 Task: Search one way flight ticket for 3 adults in first from Paducah: Barkley Regional Airport to Jackson: Jackson Hole Airport on 5-2-2023. Choice of flights is Alaska. Number of bags: 1 carry on bag. Price is upto 77000. Outbound departure time preference is 15:30.
Action: Mouse moved to (363, 312)
Screenshot: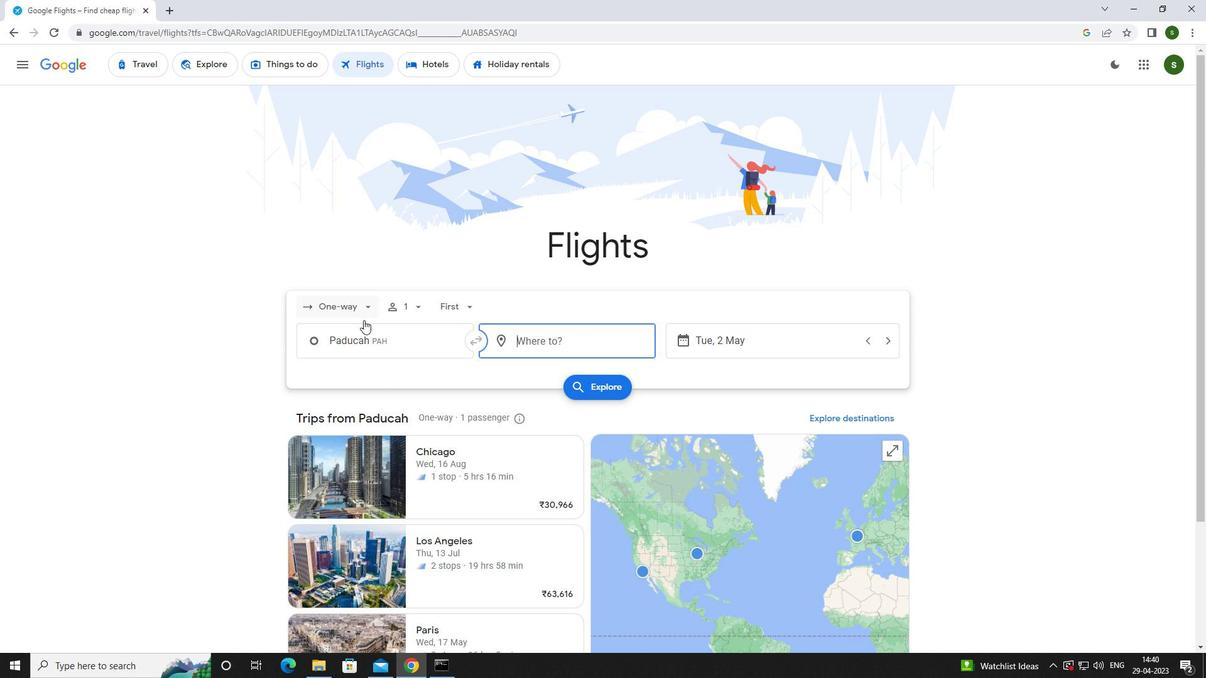 
Action: Mouse pressed left at (363, 312)
Screenshot: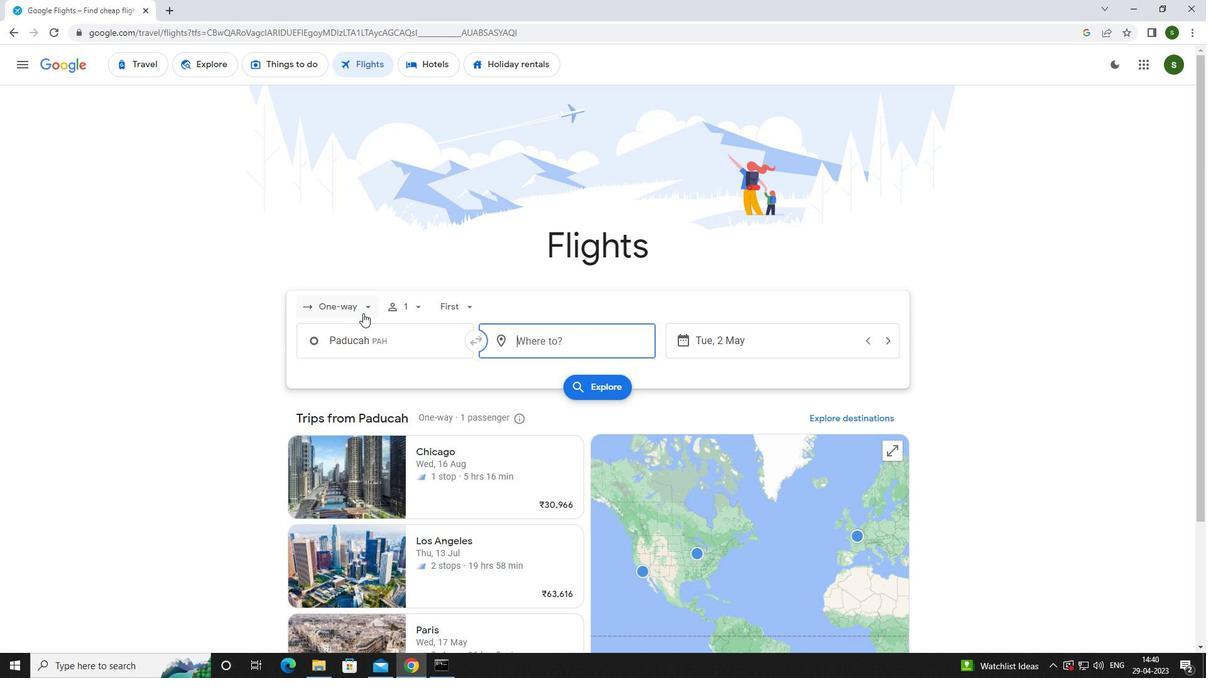 
Action: Mouse moved to (356, 363)
Screenshot: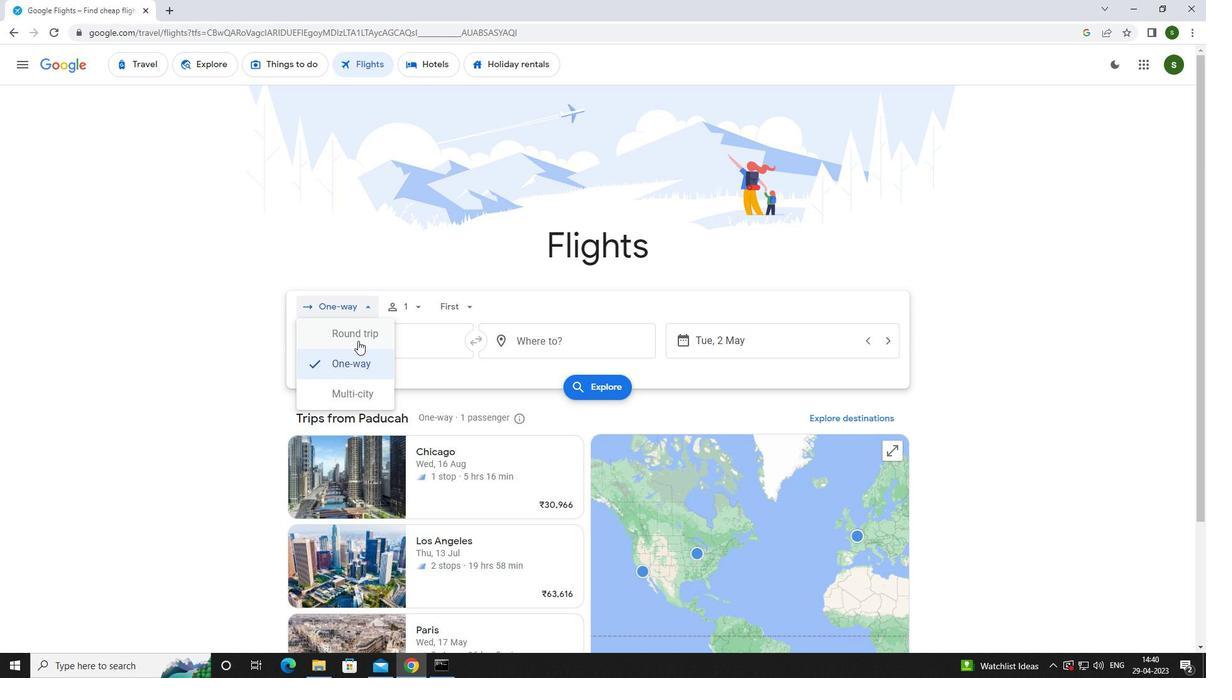 
Action: Mouse pressed left at (356, 363)
Screenshot: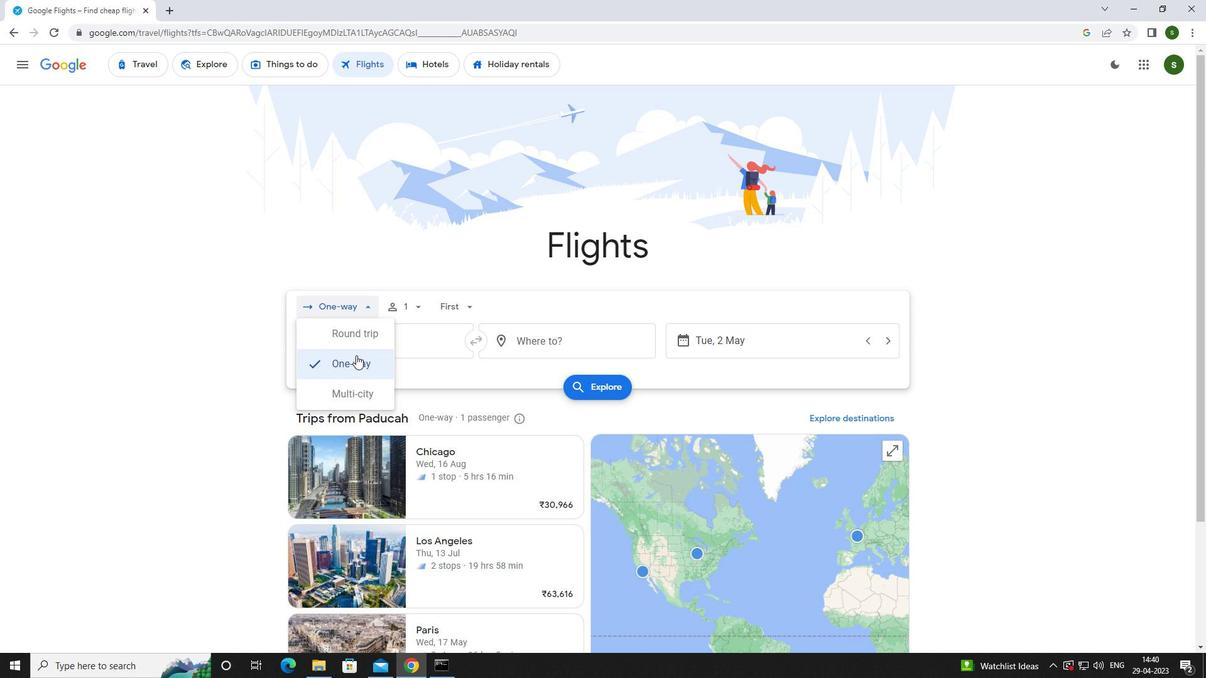 
Action: Mouse moved to (410, 300)
Screenshot: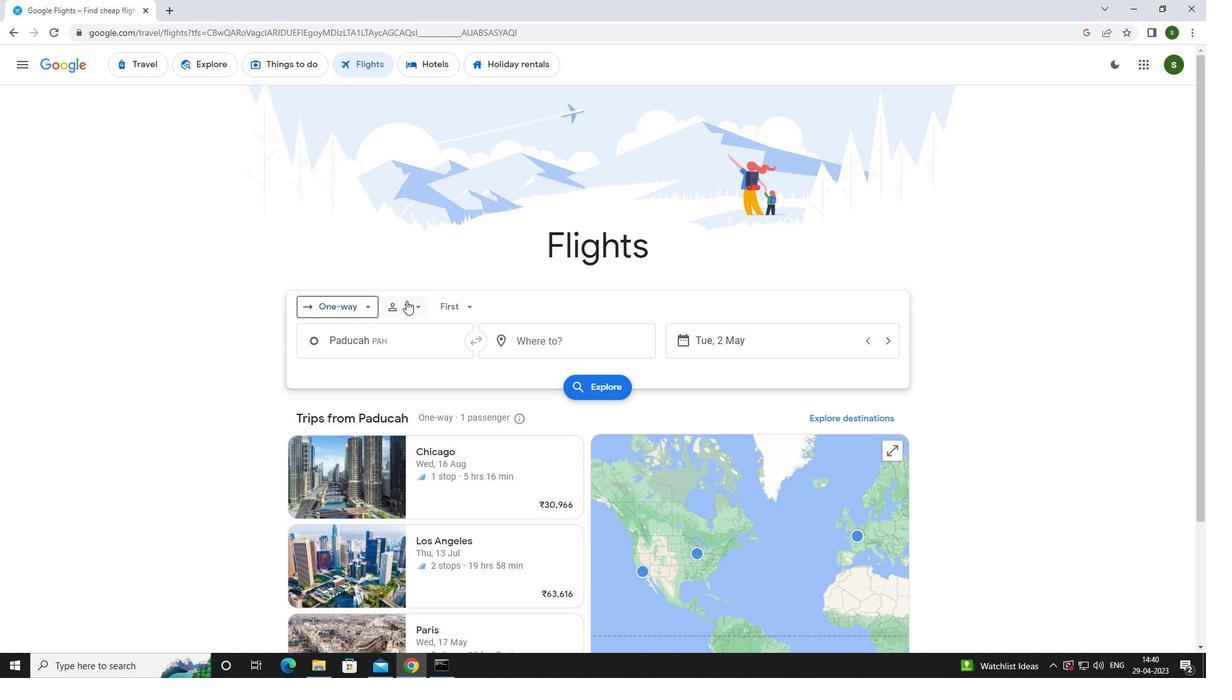 
Action: Mouse pressed left at (410, 300)
Screenshot: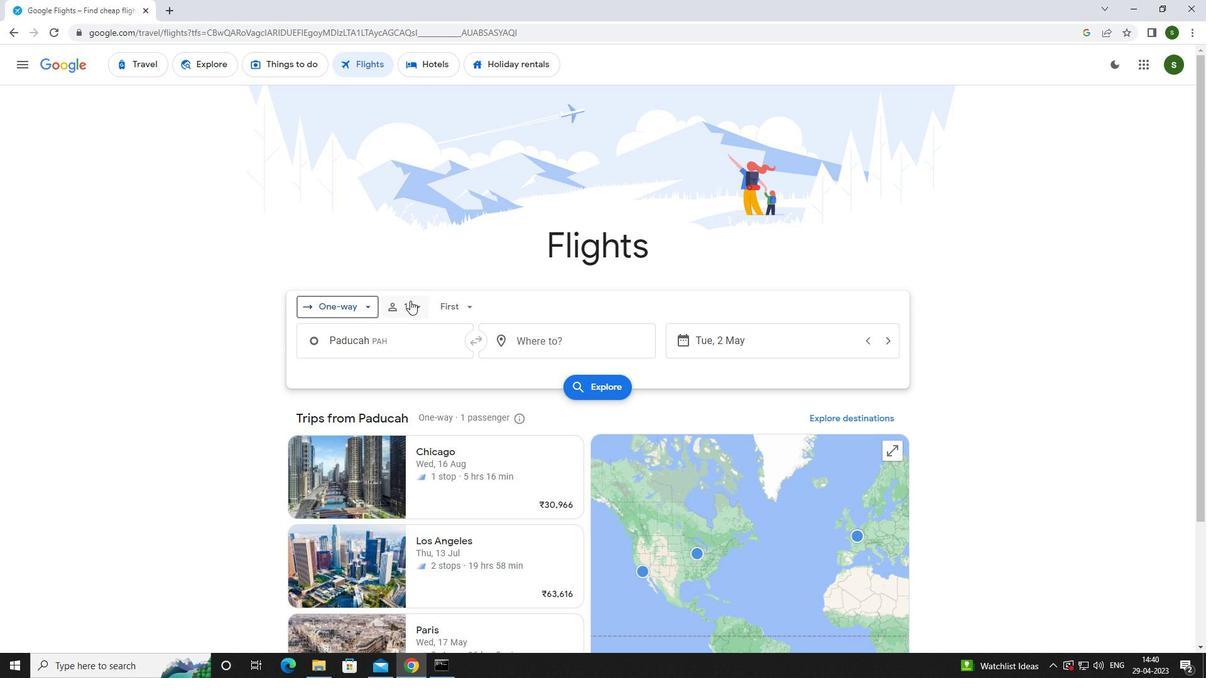 
Action: Mouse moved to (510, 336)
Screenshot: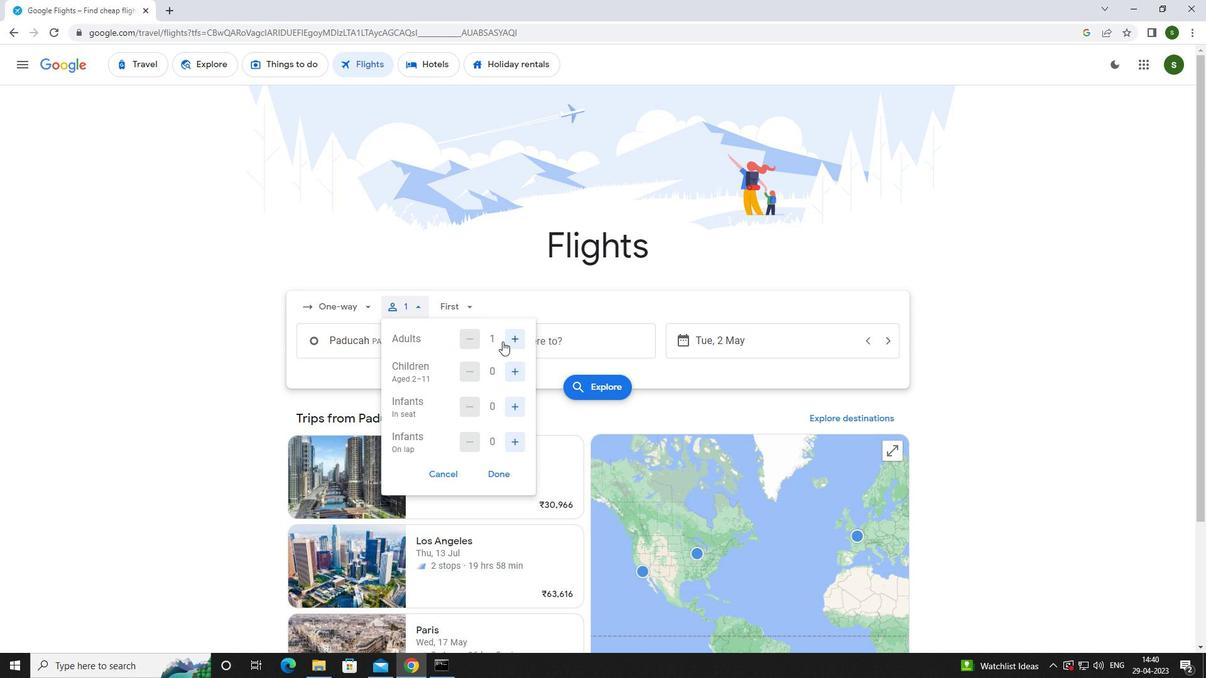 
Action: Mouse pressed left at (510, 336)
Screenshot: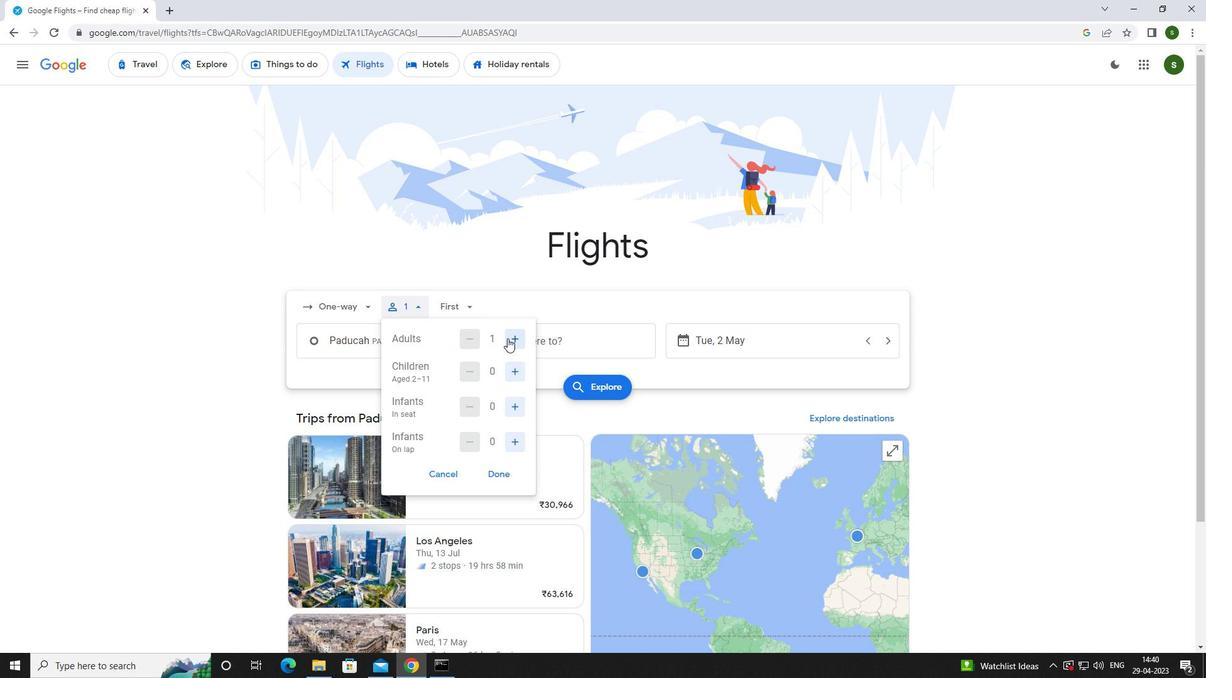 
Action: Mouse pressed left at (510, 336)
Screenshot: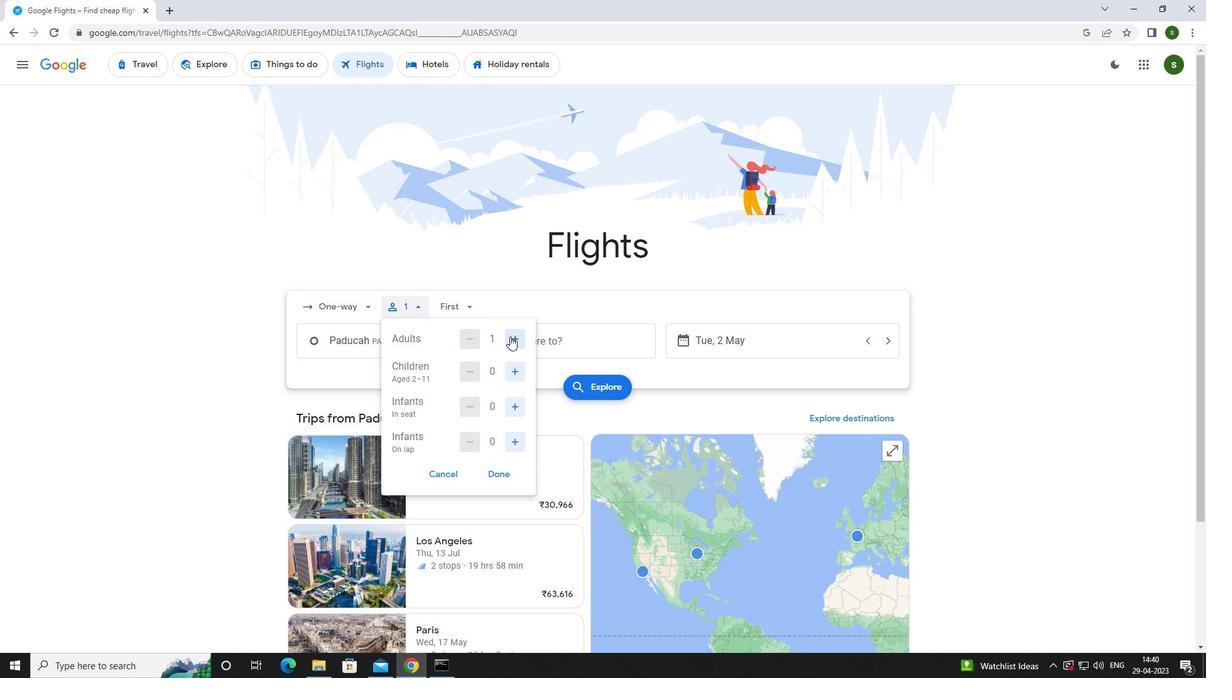 
Action: Mouse moved to (468, 304)
Screenshot: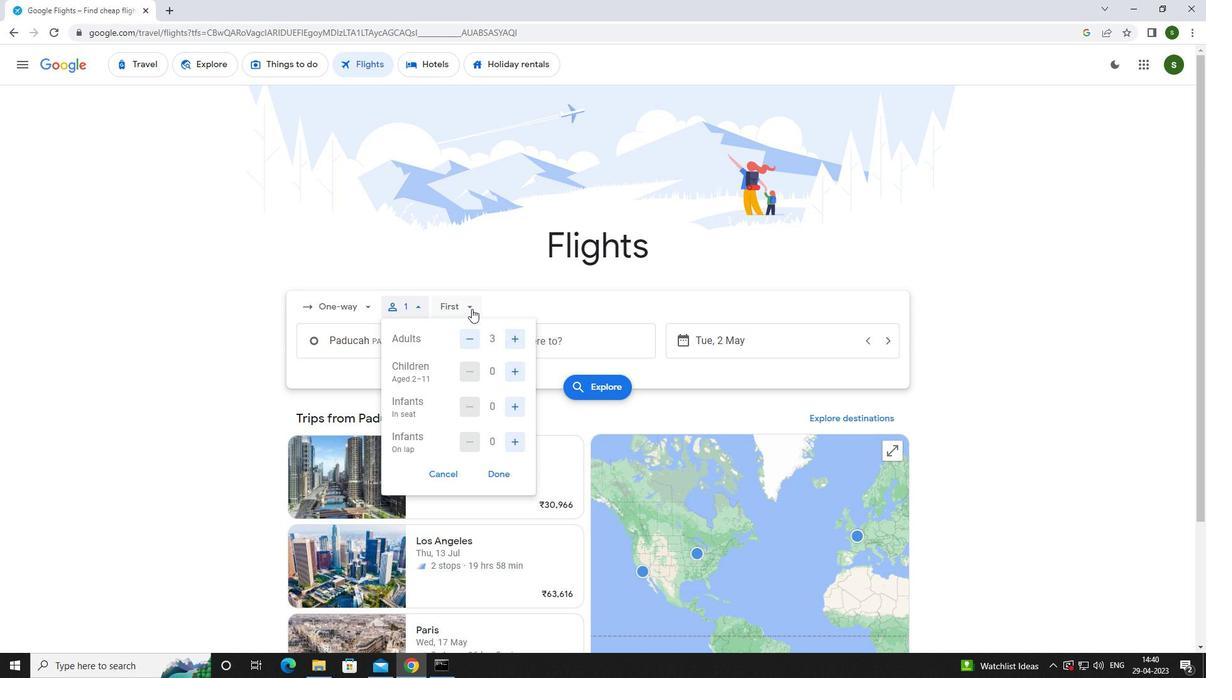 
Action: Mouse pressed left at (468, 304)
Screenshot: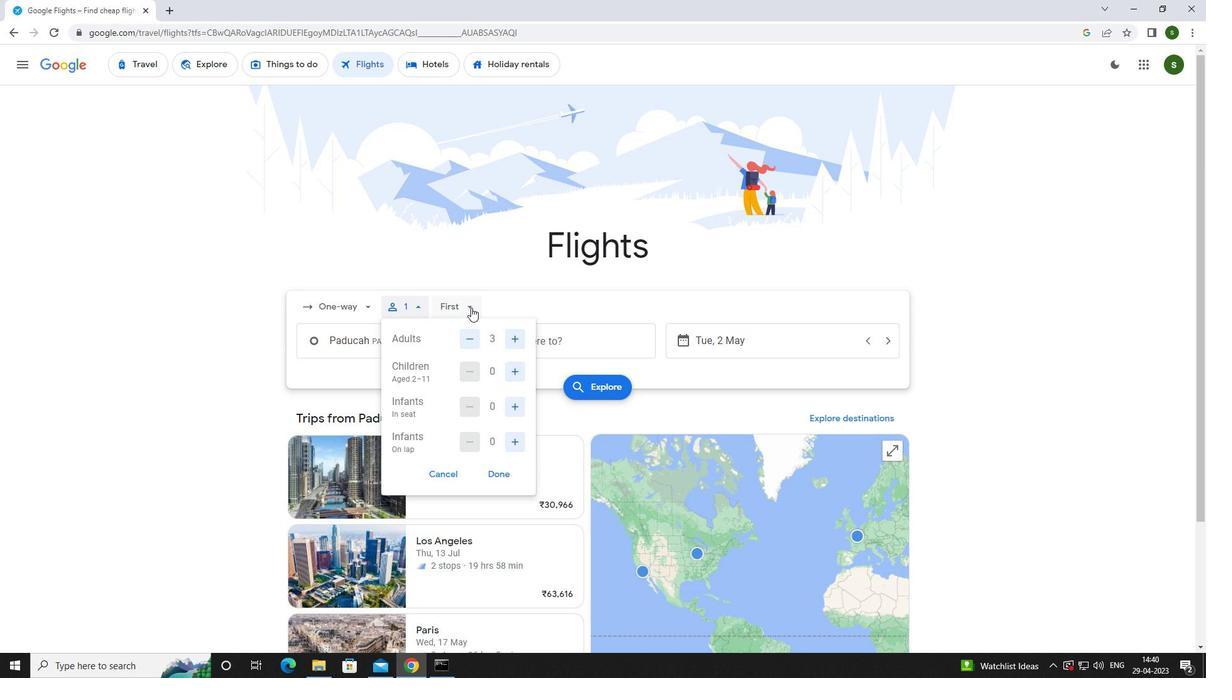
Action: Mouse moved to (500, 417)
Screenshot: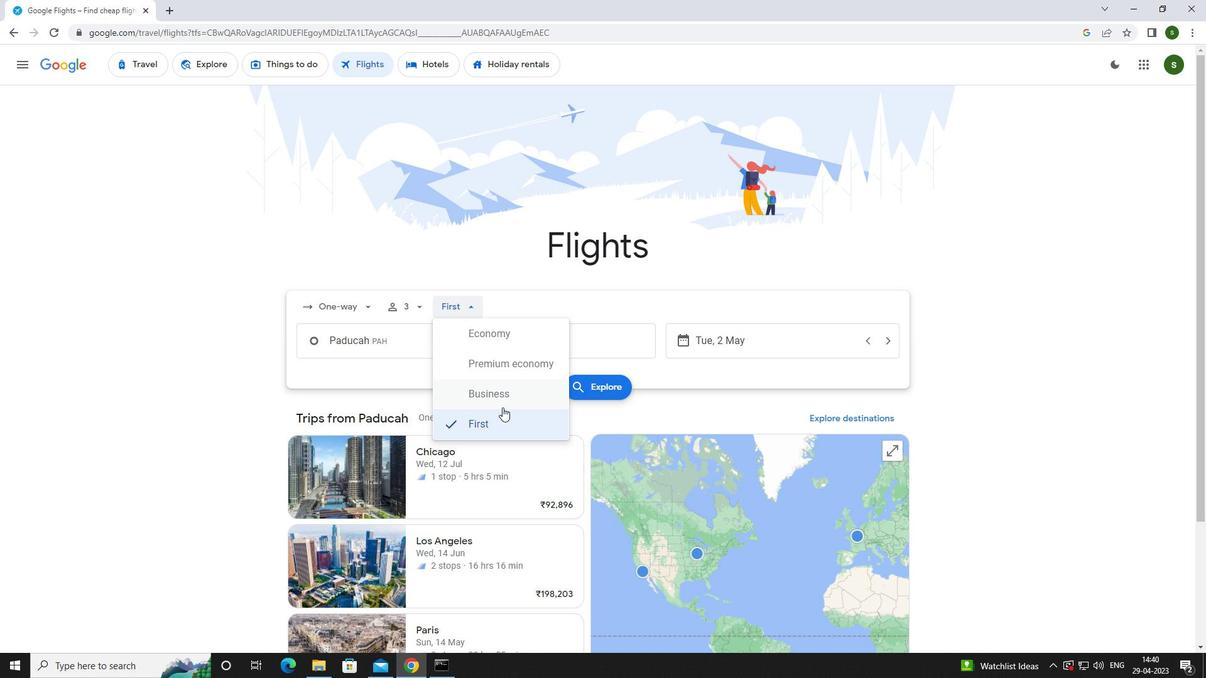 
Action: Mouse pressed left at (500, 417)
Screenshot: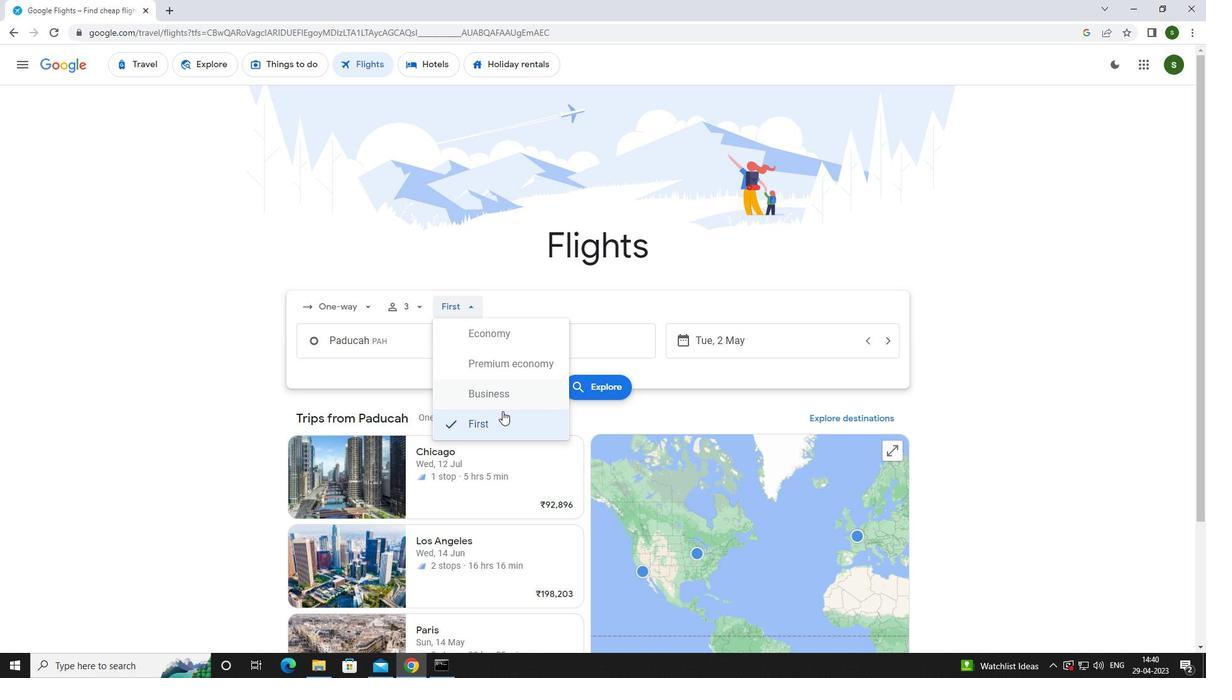 
Action: Mouse moved to (410, 339)
Screenshot: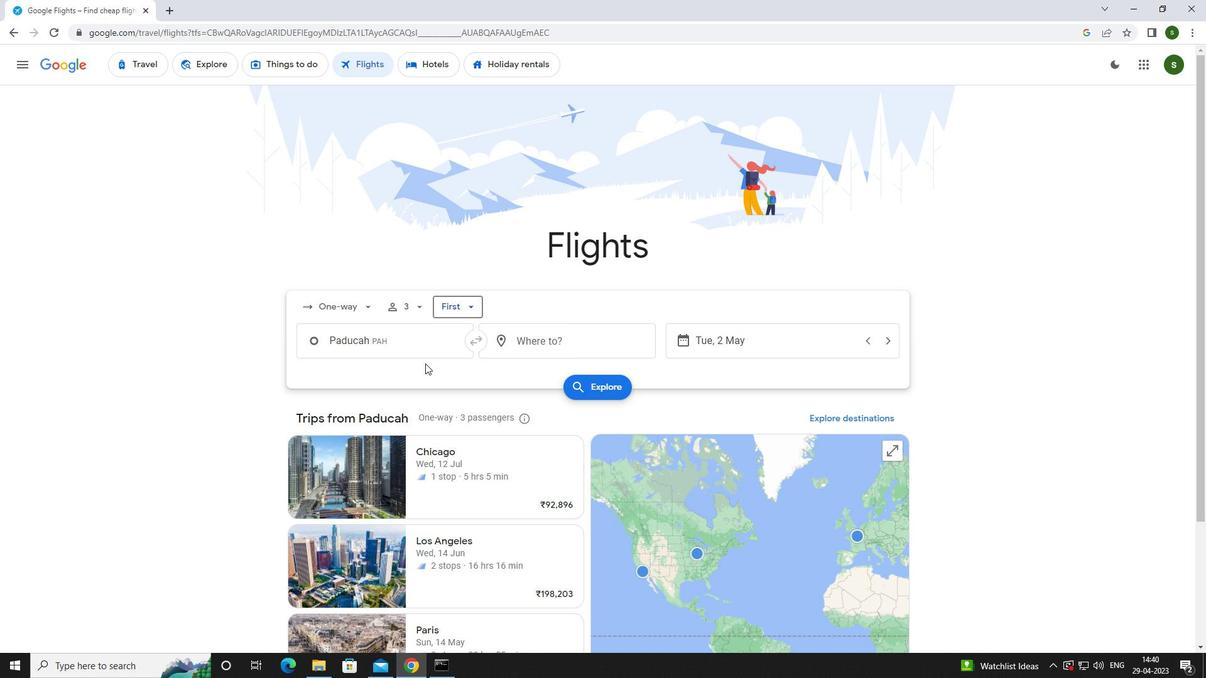 
Action: Mouse pressed left at (410, 339)
Screenshot: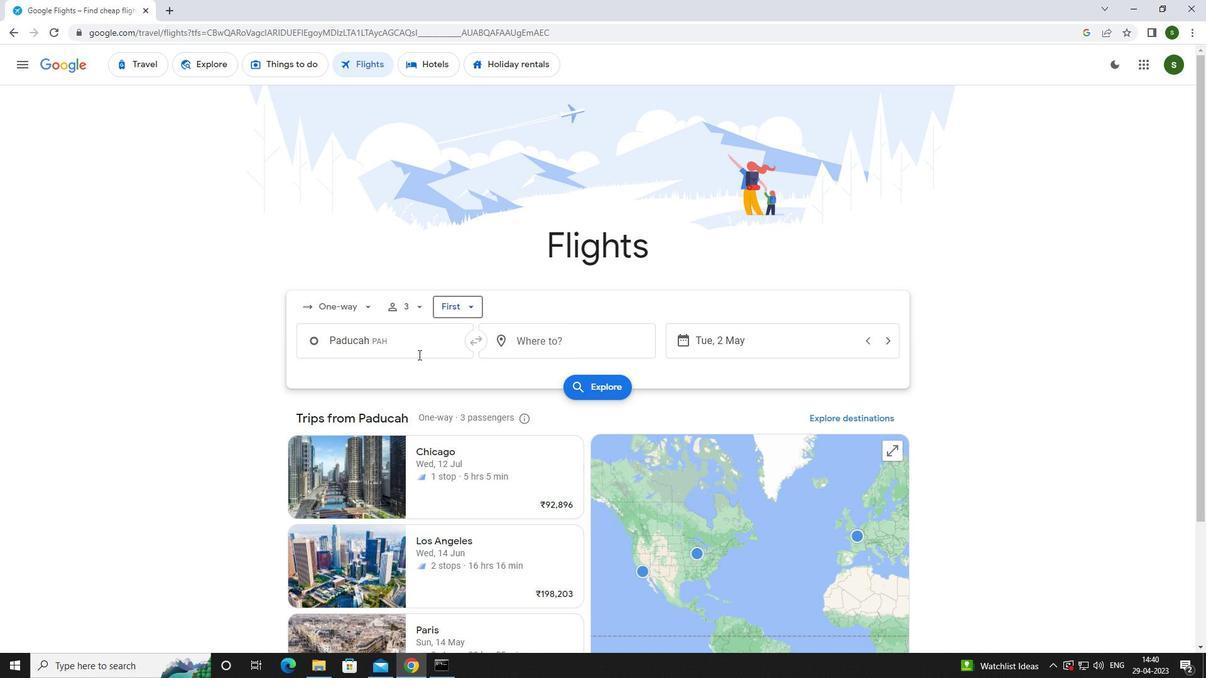 
Action: Mouse moved to (409, 339)
Screenshot: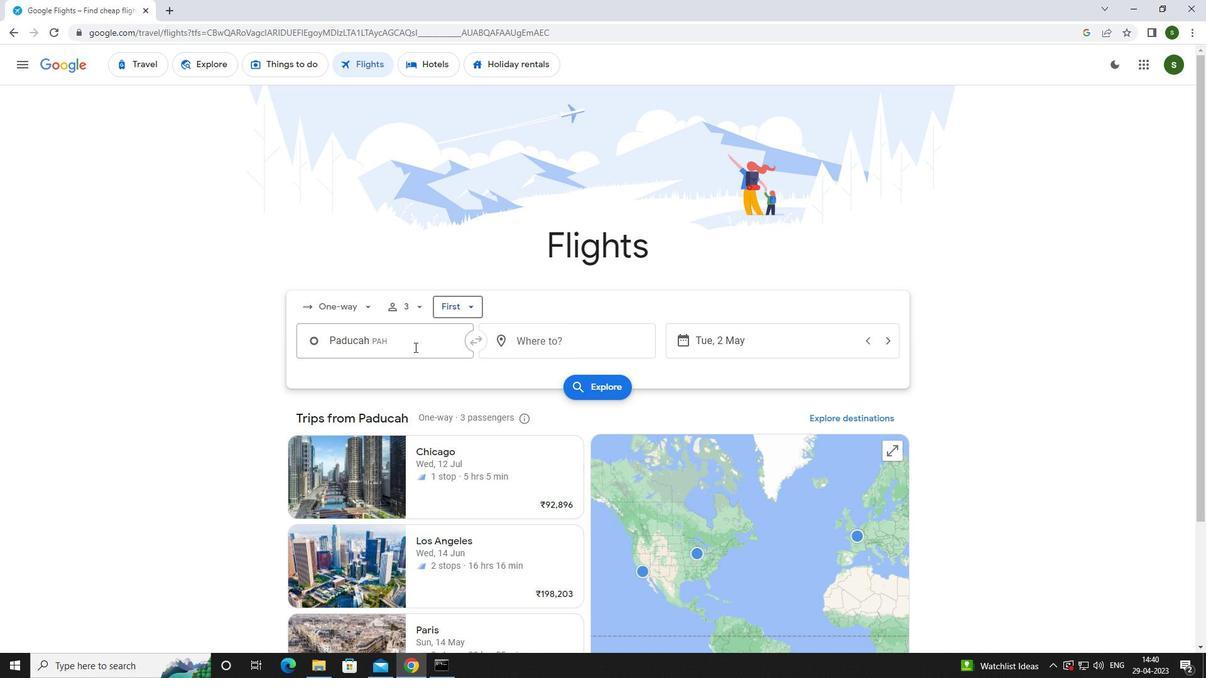 
Action: Key pressed <Key.caps_lock>b<Key.caps_lock>arkley
Screenshot: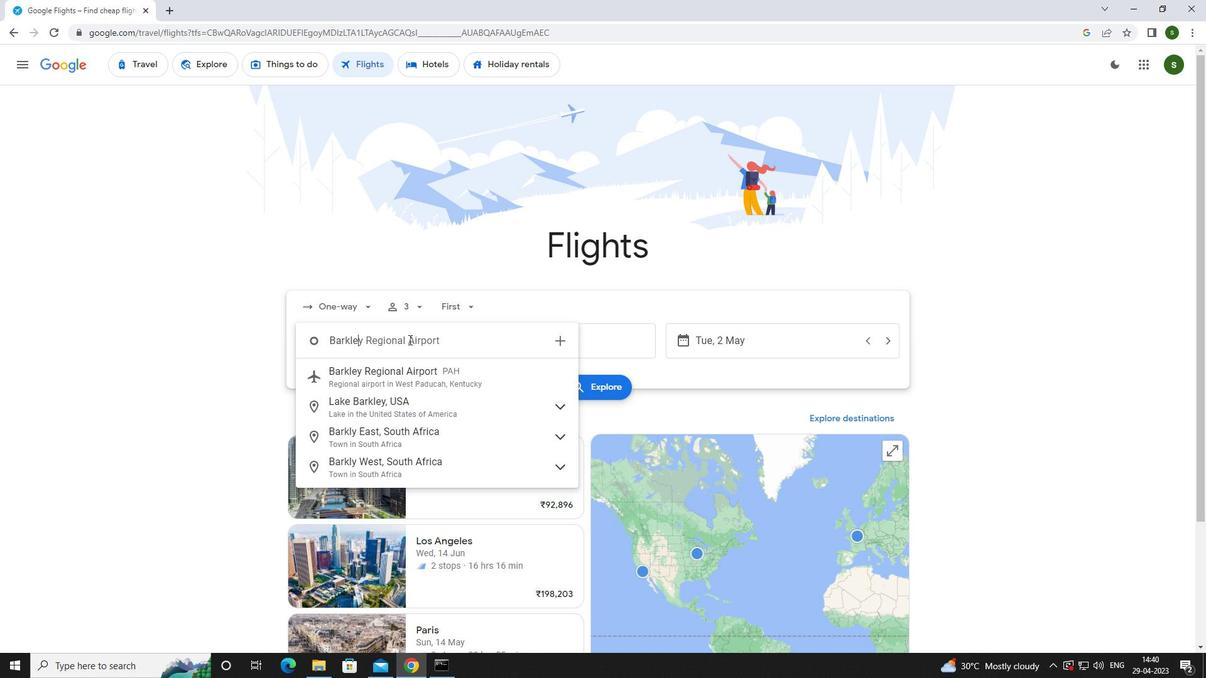 
Action: Mouse moved to (427, 383)
Screenshot: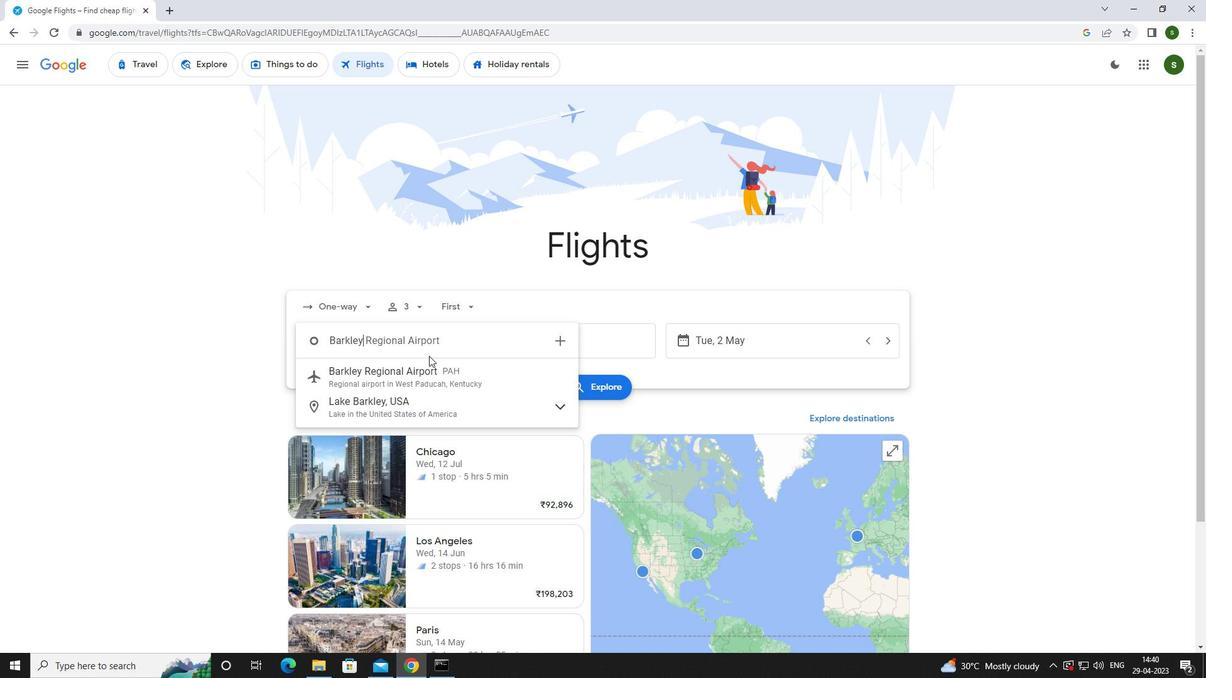 
Action: Mouse pressed left at (427, 383)
Screenshot: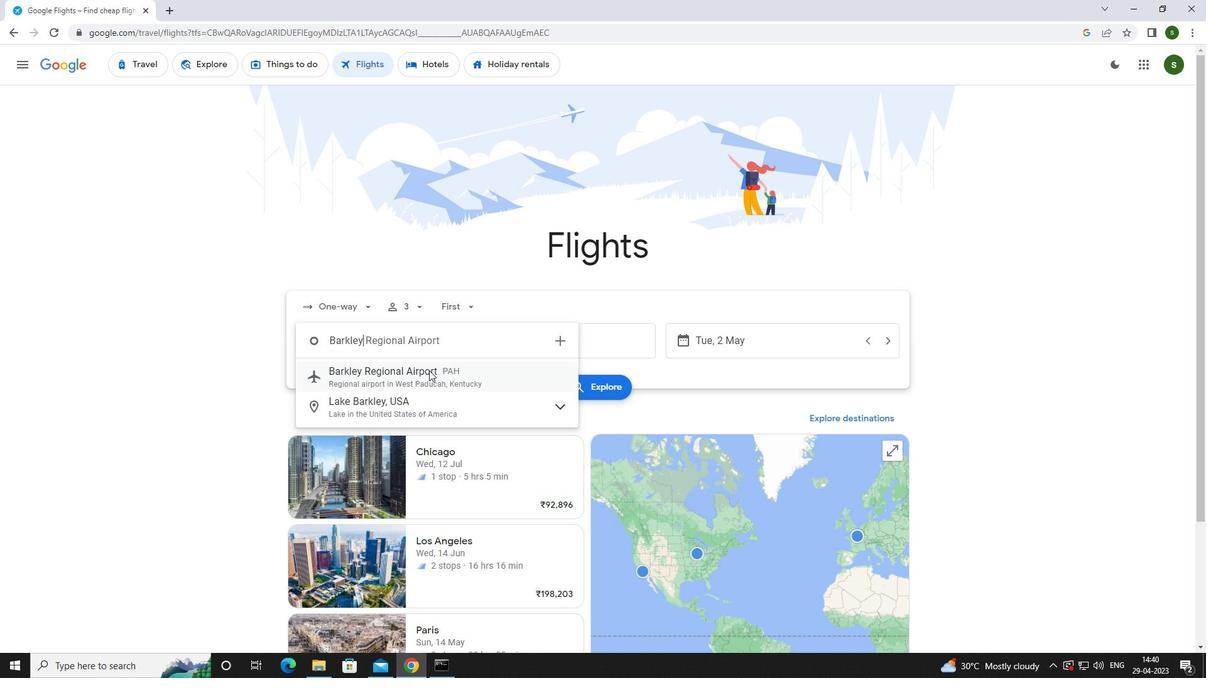
Action: Mouse moved to (536, 342)
Screenshot: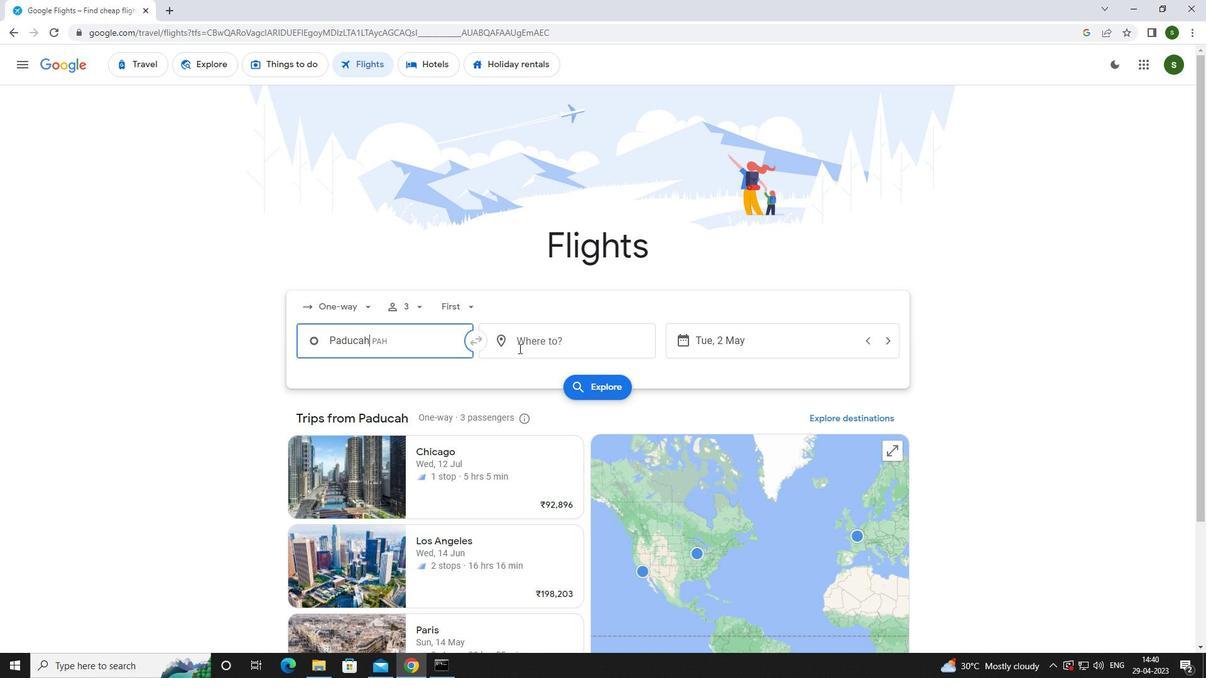 
Action: Mouse pressed left at (536, 342)
Screenshot: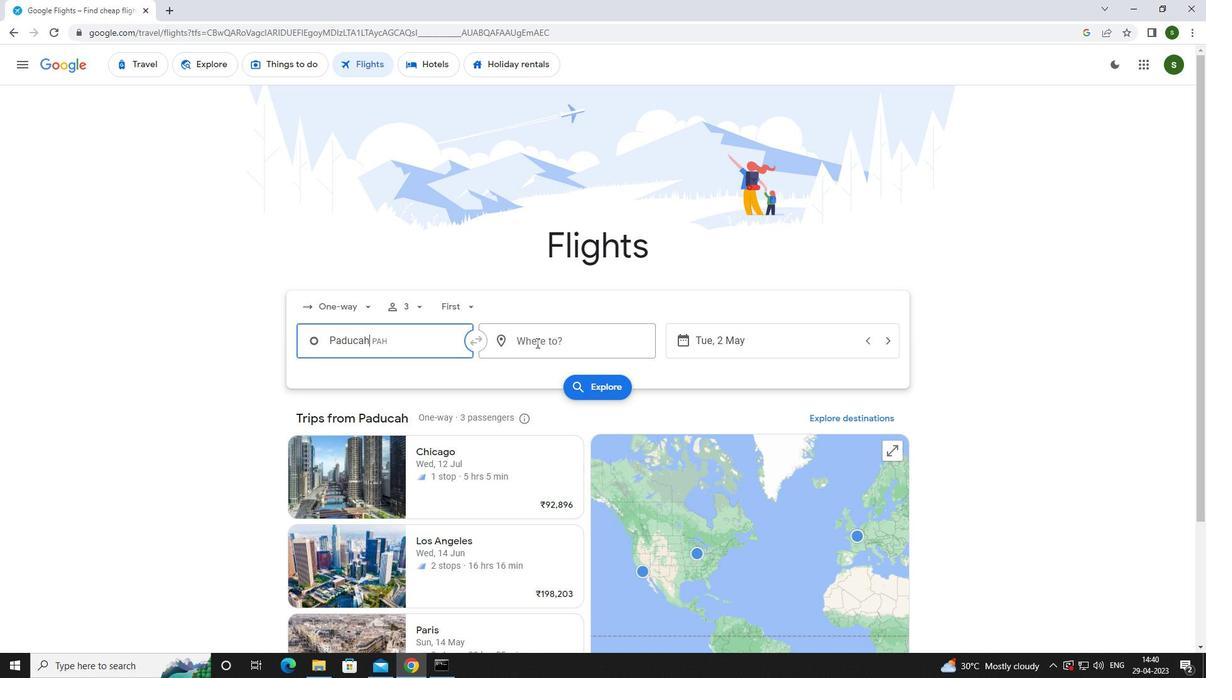 
Action: Mouse moved to (517, 336)
Screenshot: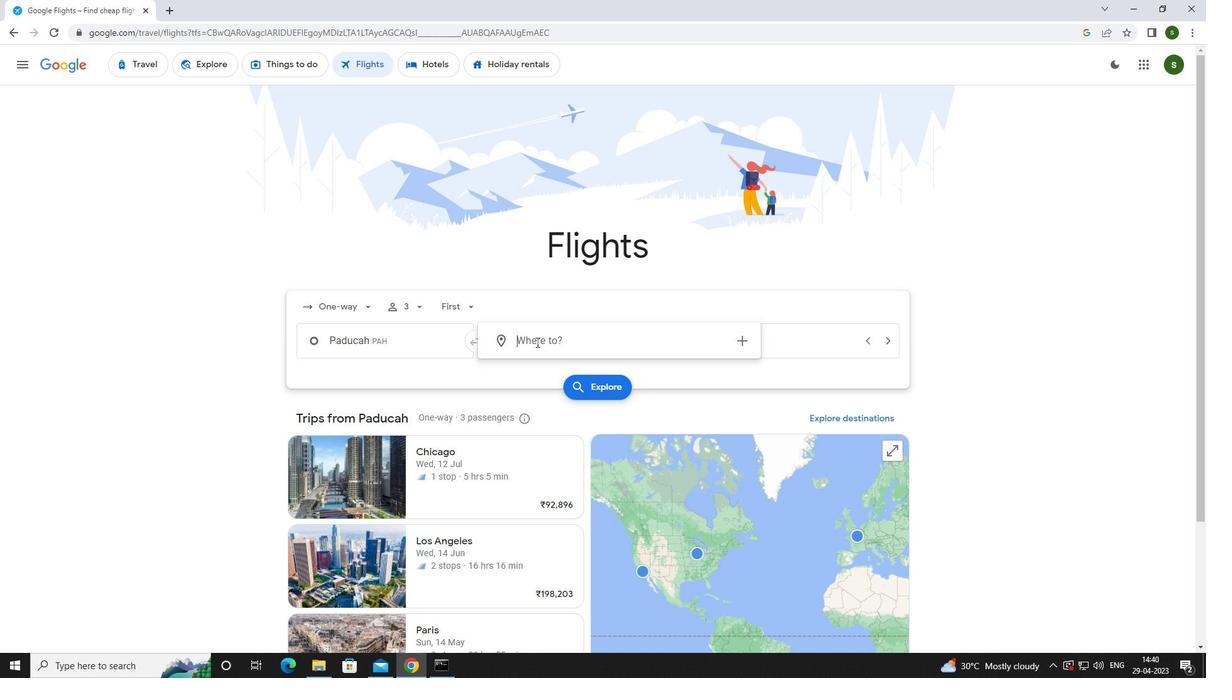 
Action: Key pressed <Key.caps_lock>j<Key.caps_lock>ackson<Key.space><Key.caps_lock>h
Screenshot: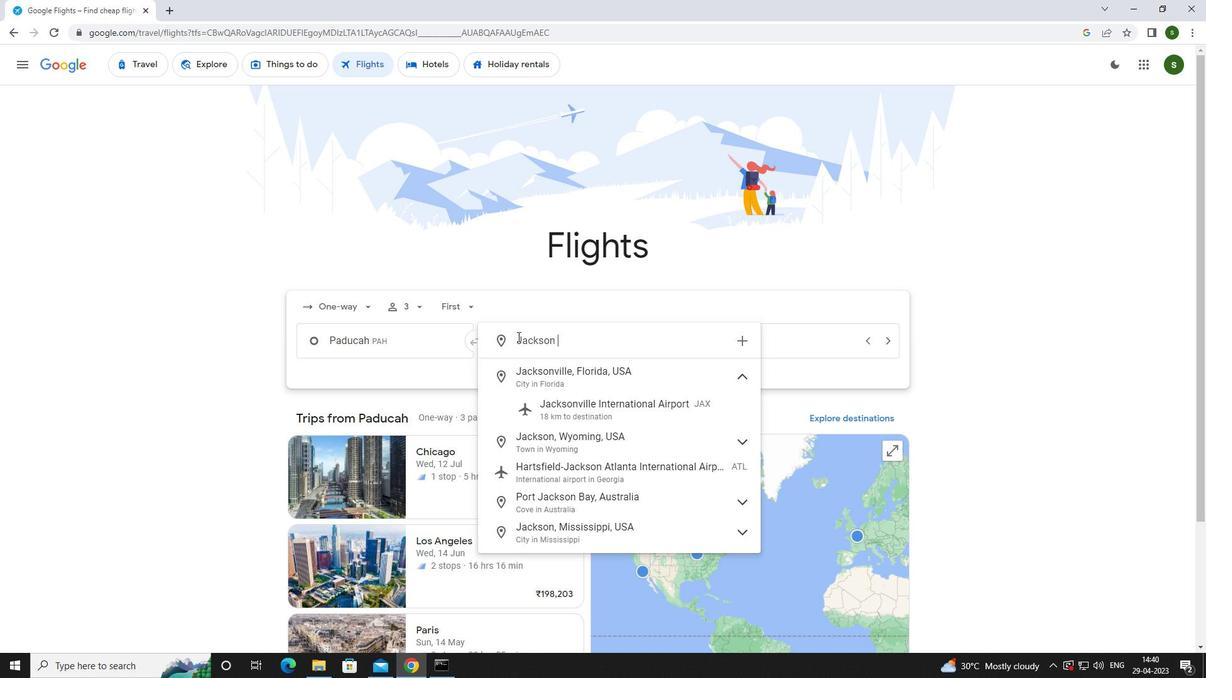 
Action: Mouse moved to (546, 394)
Screenshot: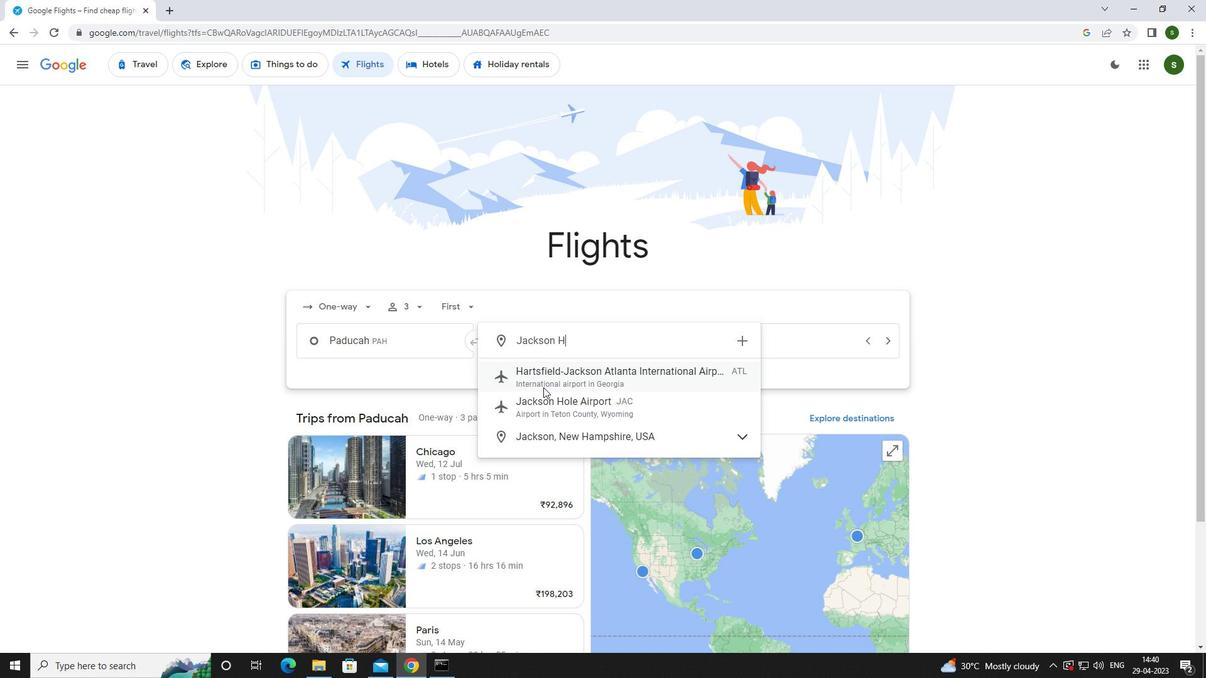 
Action: Mouse pressed left at (546, 394)
Screenshot: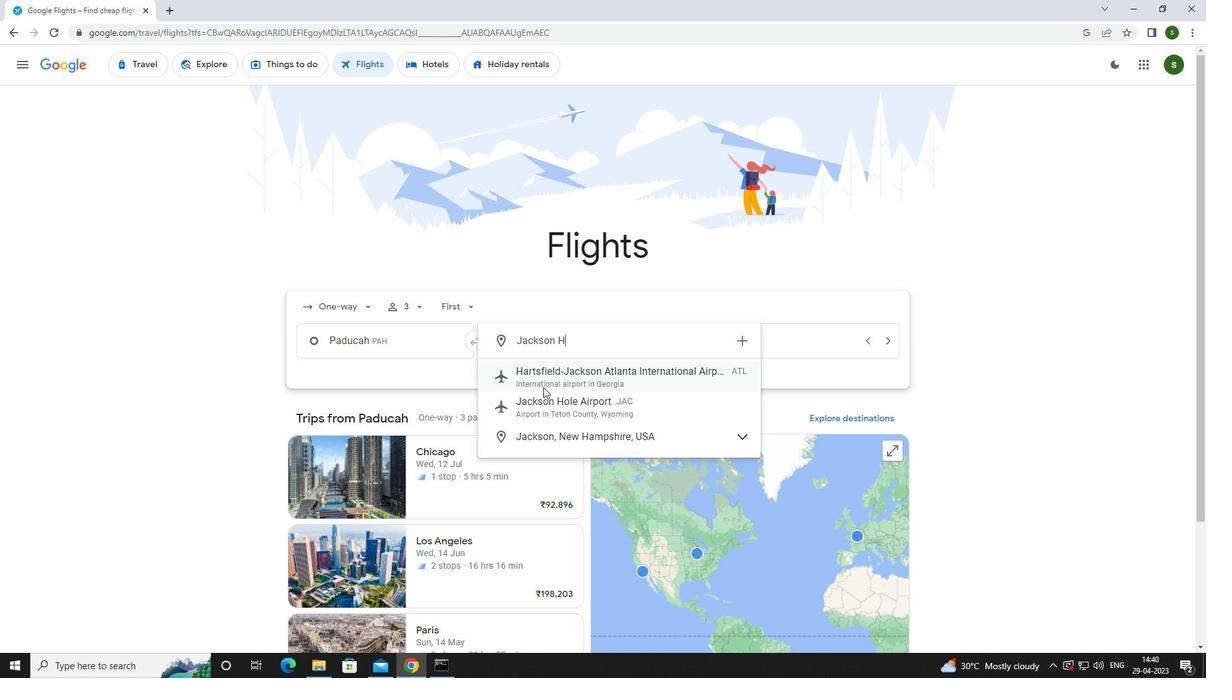 
Action: Mouse moved to (757, 341)
Screenshot: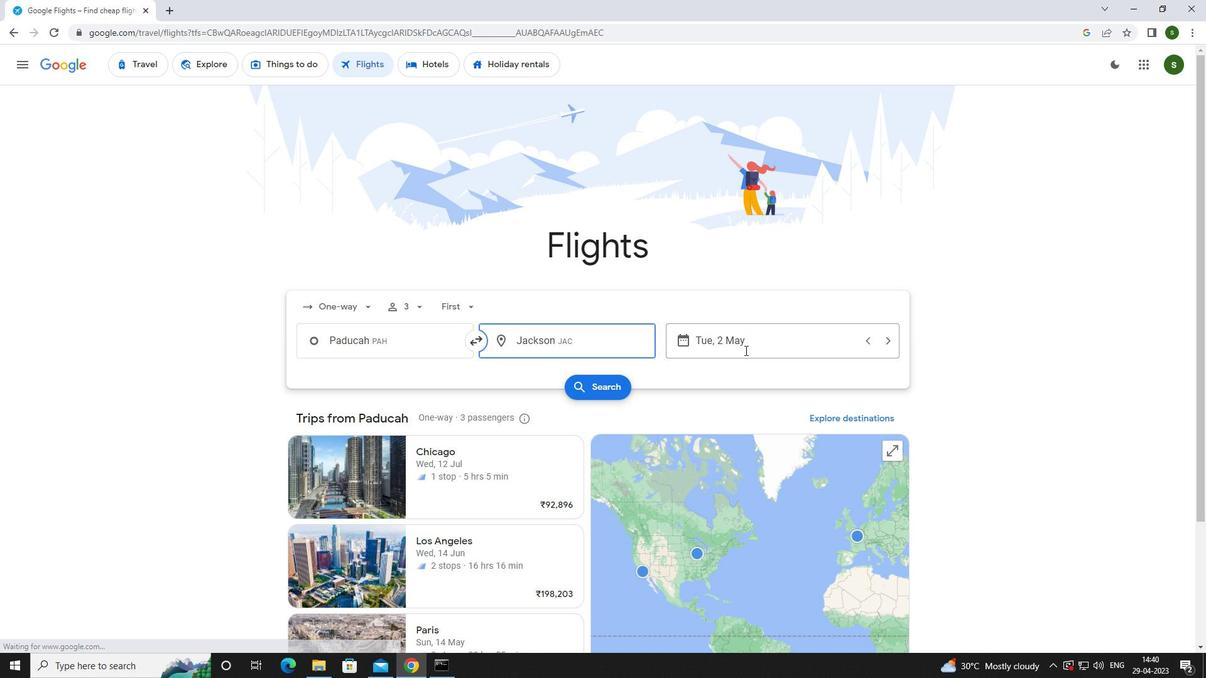 
Action: Mouse pressed left at (757, 341)
Screenshot: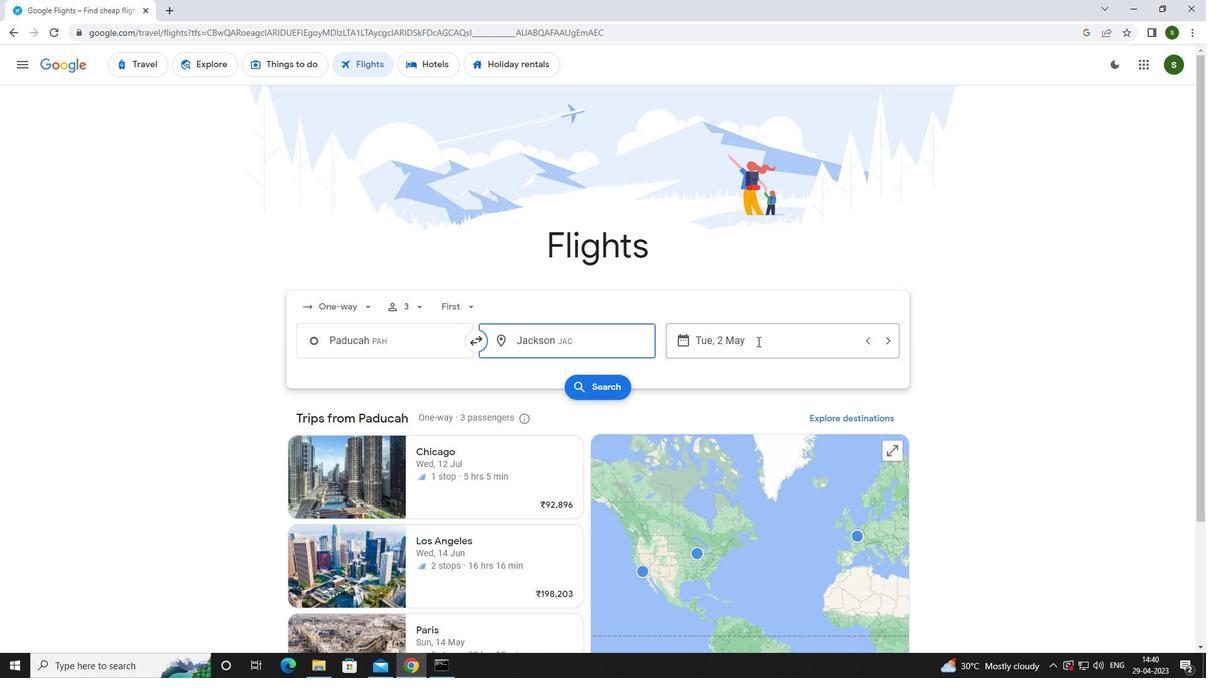 
Action: Mouse moved to (748, 415)
Screenshot: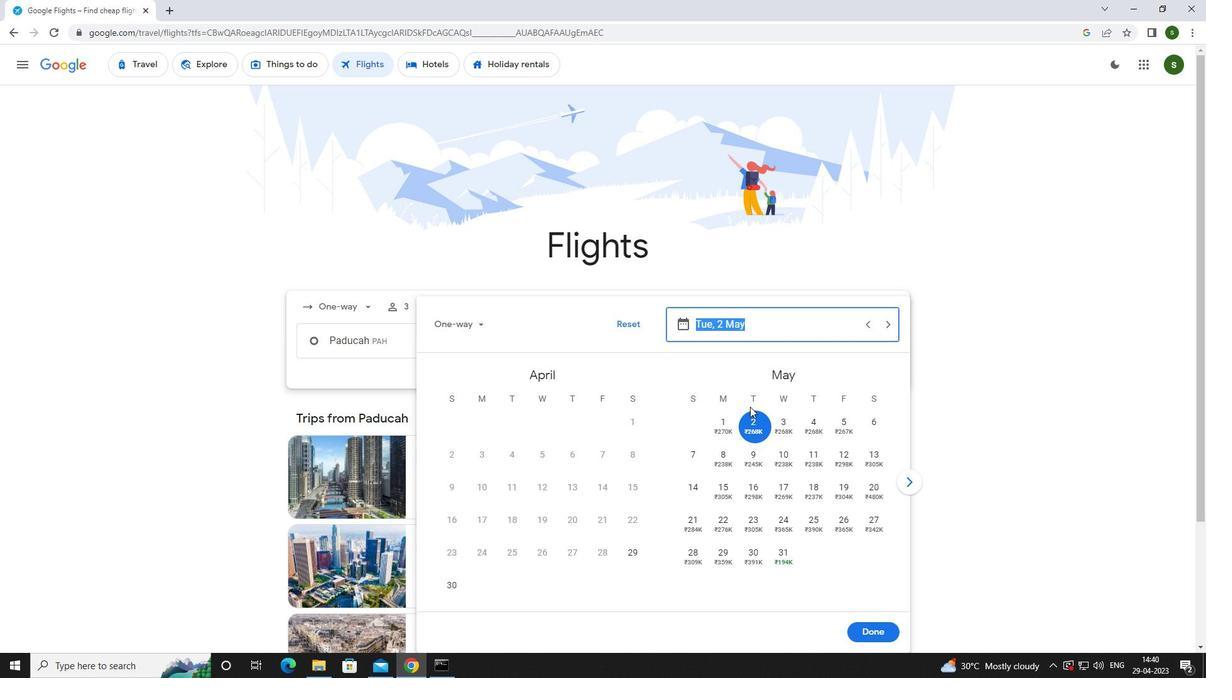 
Action: Mouse pressed left at (748, 415)
Screenshot: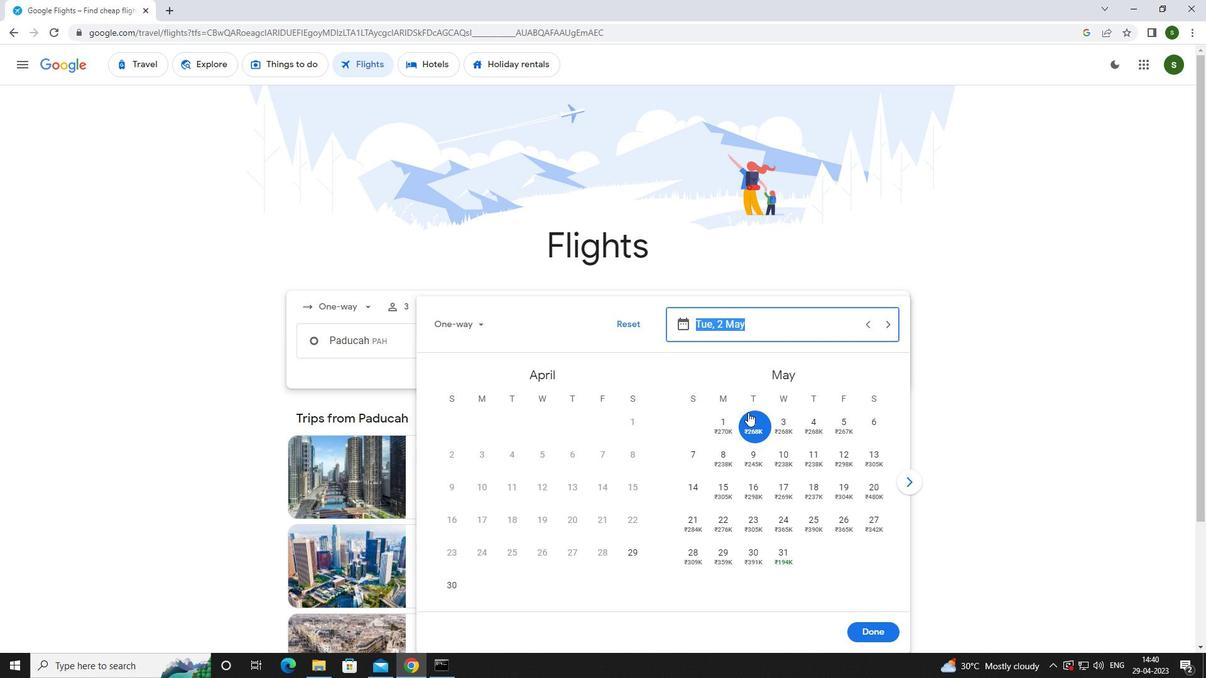 
Action: Mouse moved to (876, 625)
Screenshot: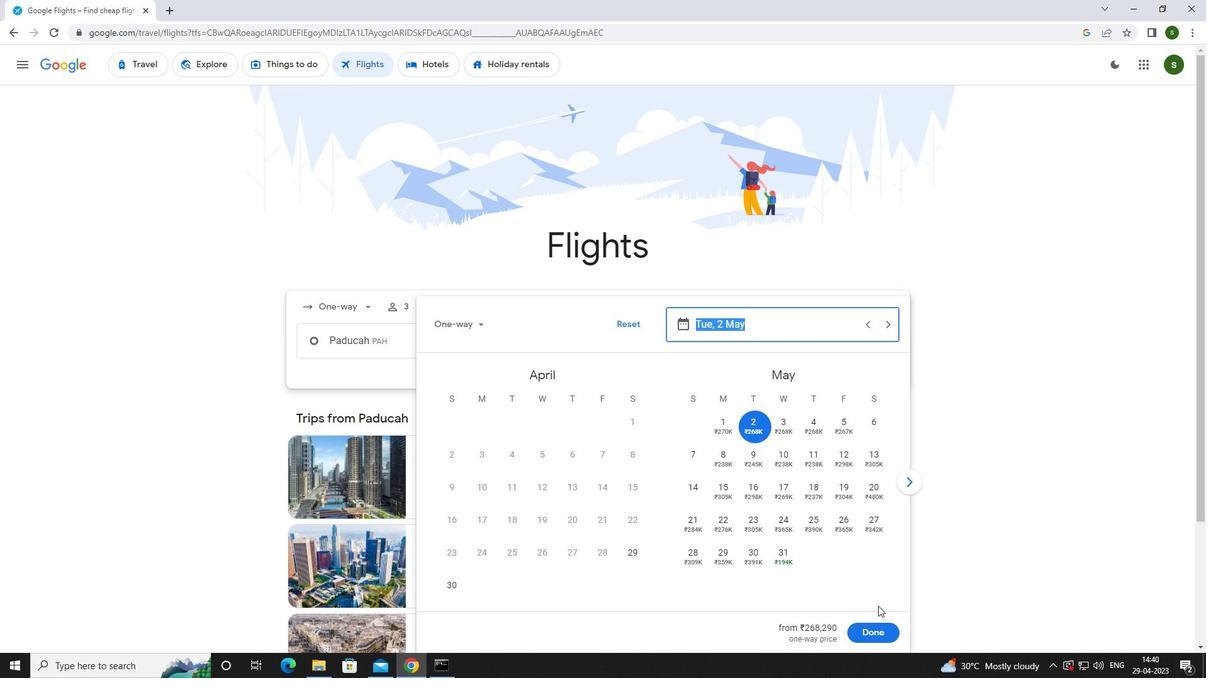 
Action: Mouse pressed left at (876, 625)
Screenshot: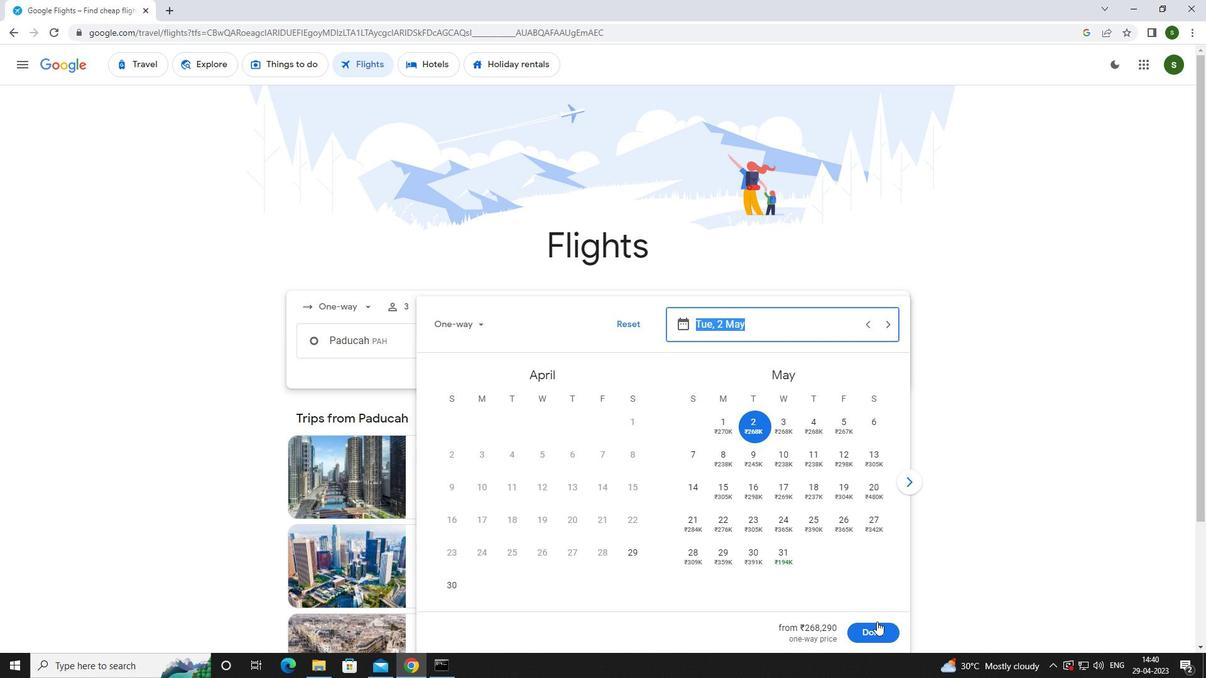 
Action: Mouse moved to (581, 383)
Screenshot: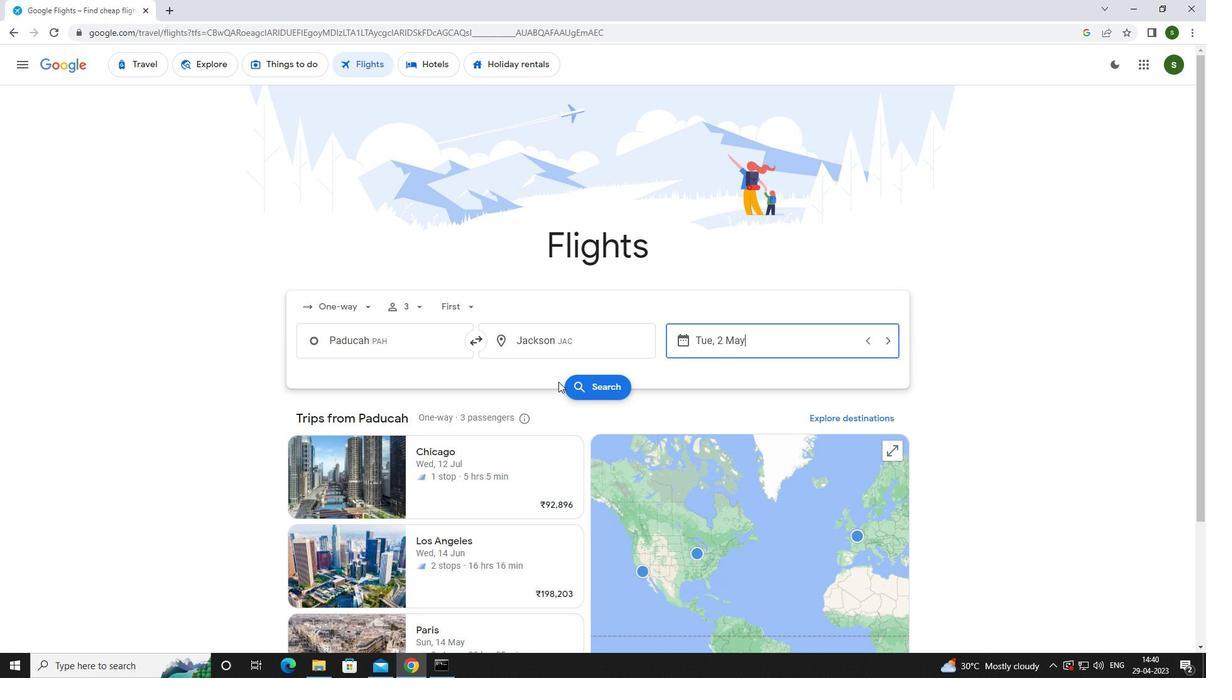 
Action: Mouse pressed left at (581, 383)
Screenshot: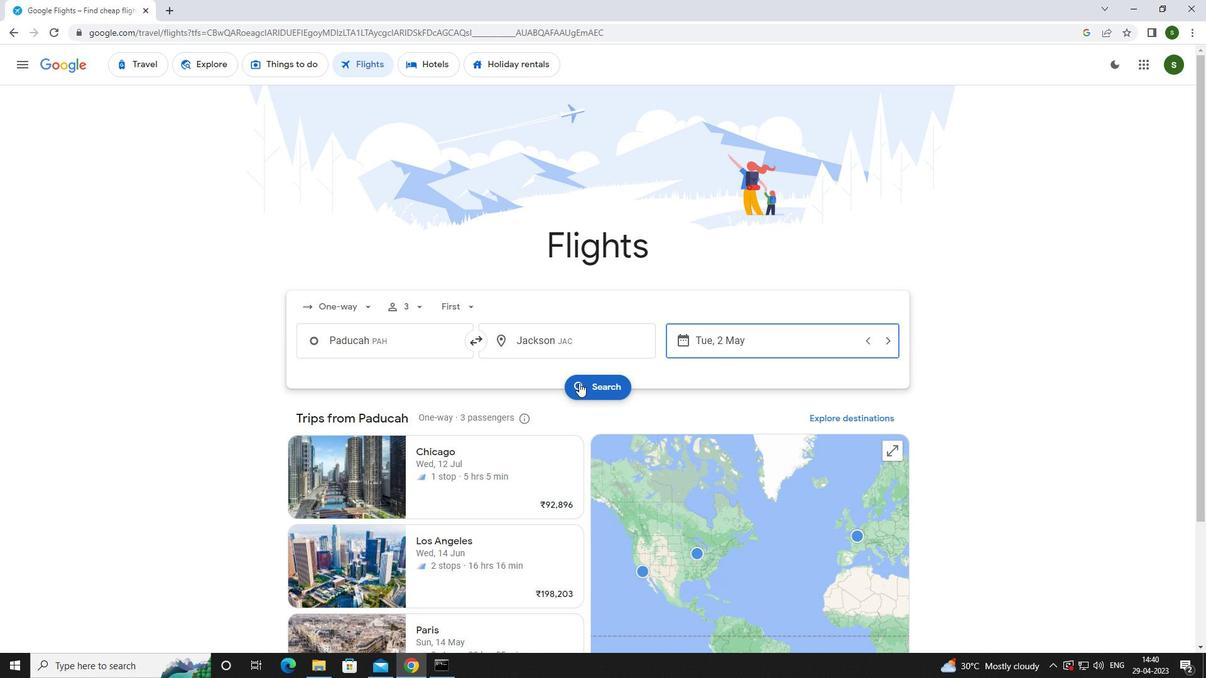 
Action: Mouse moved to (309, 177)
Screenshot: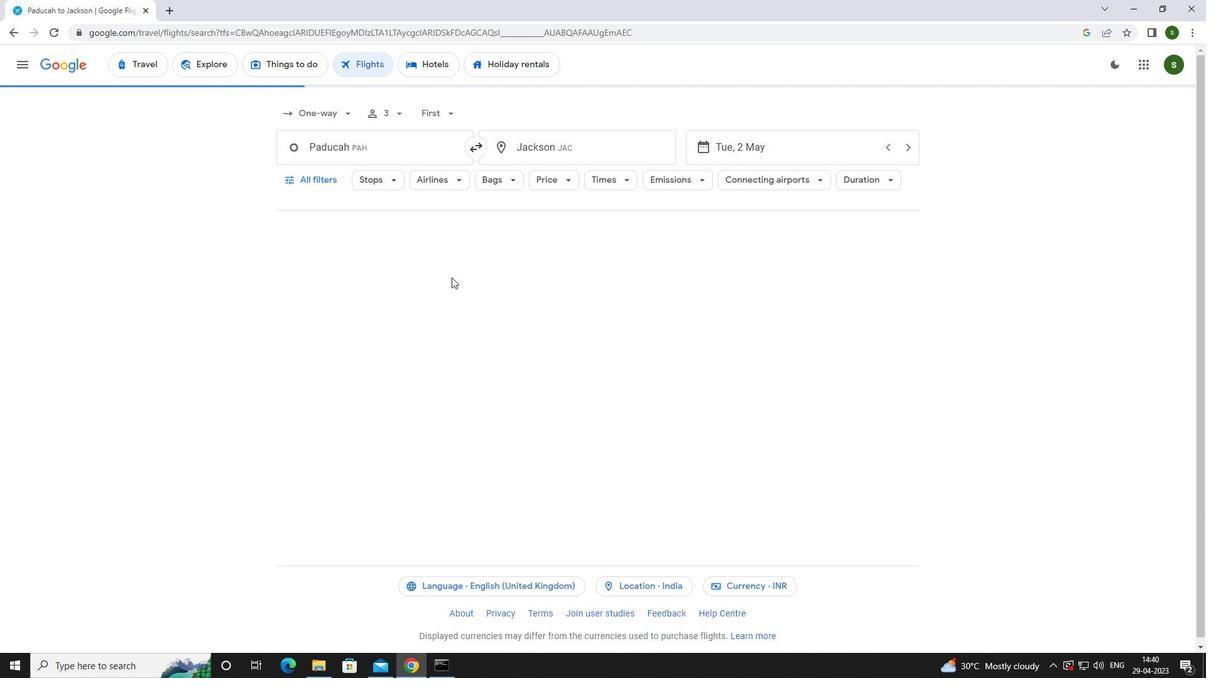 
Action: Mouse pressed left at (309, 177)
Screenshot: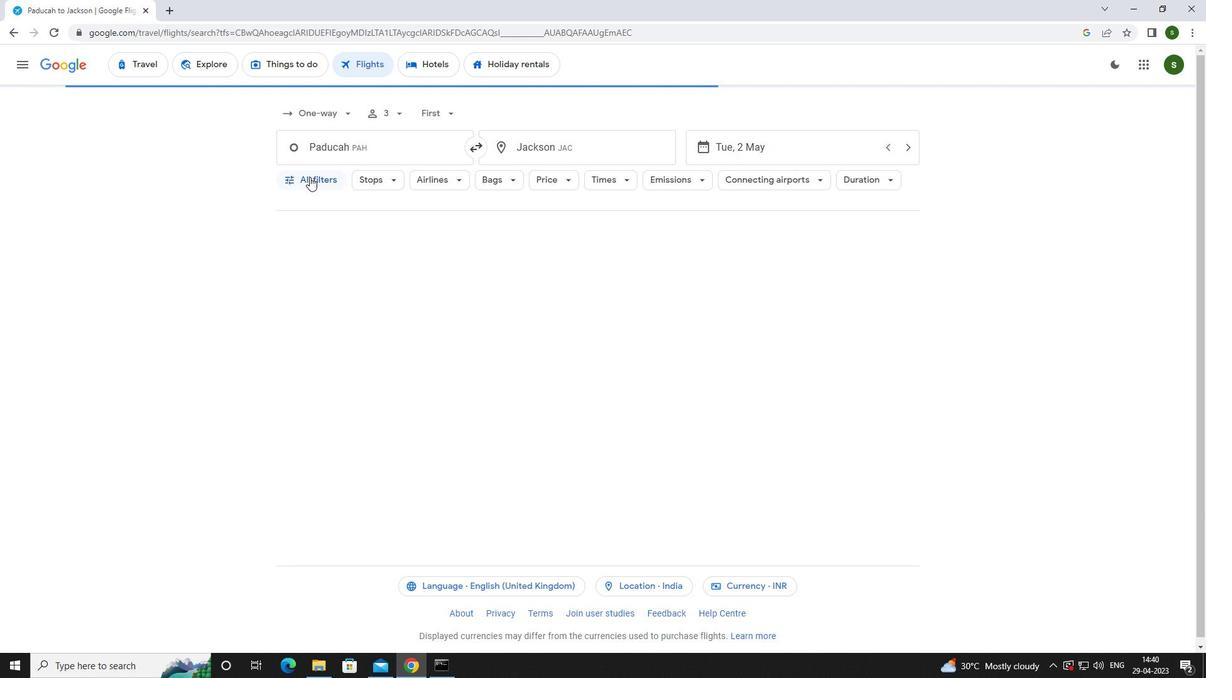 
Action: Mouse moved to (463, 447)
Screenshot: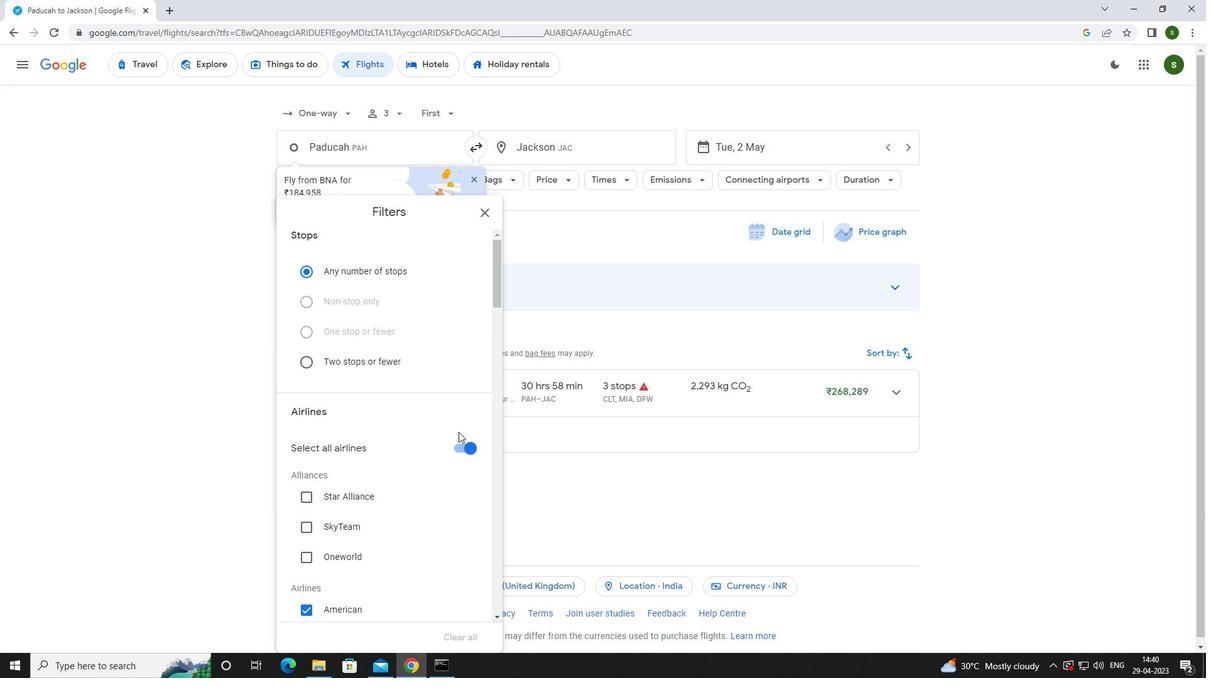 
Action: Mouse pressed left at (463, 447)
Screenshot: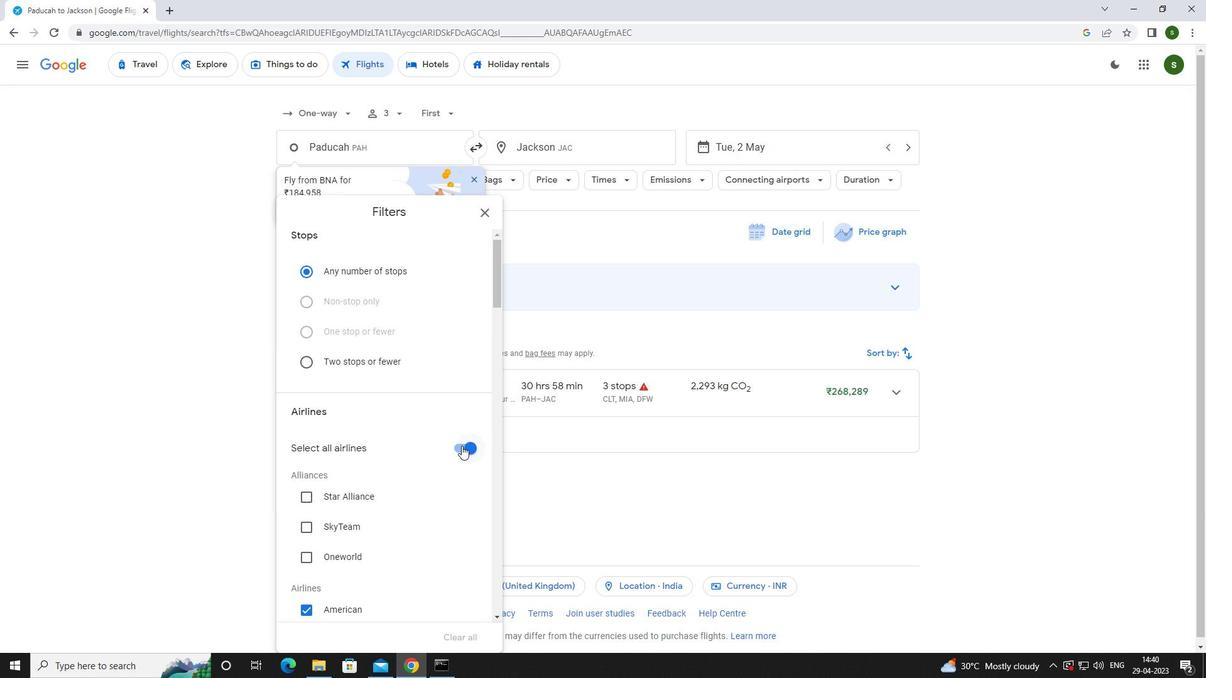 
Action: Mouse moved to (430, 429)
Screenshot: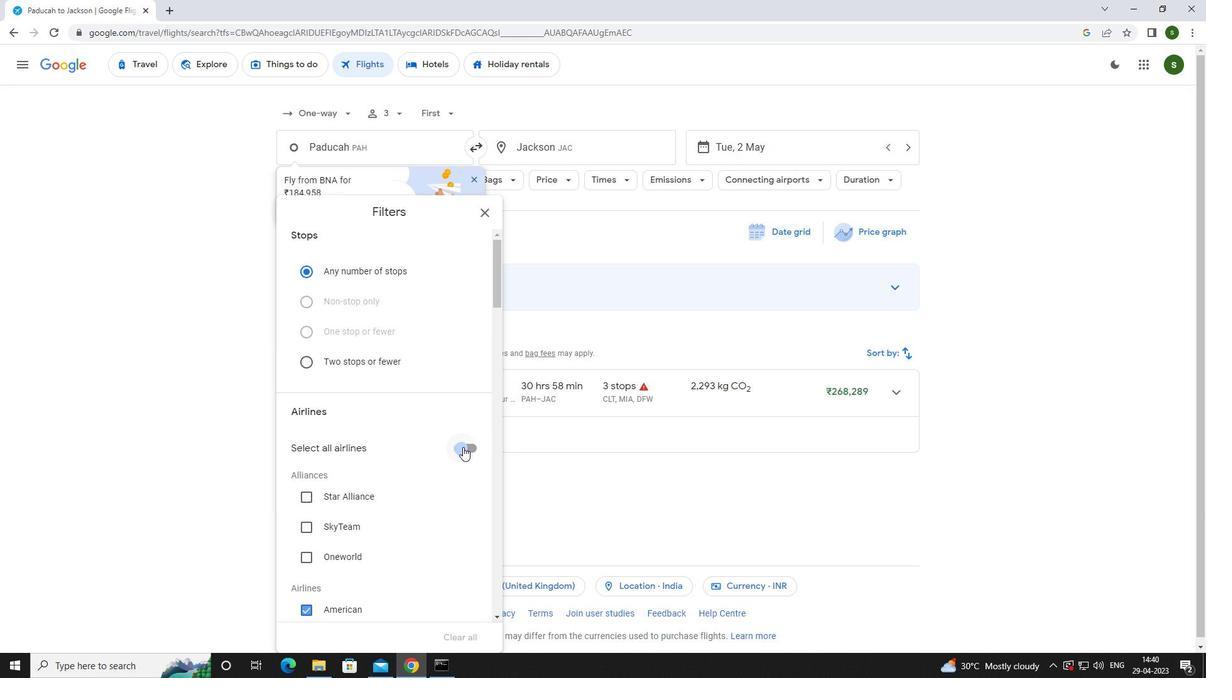 
Action: Mouse scrolled (430, 429) with delta (0, 0)
Screenshot: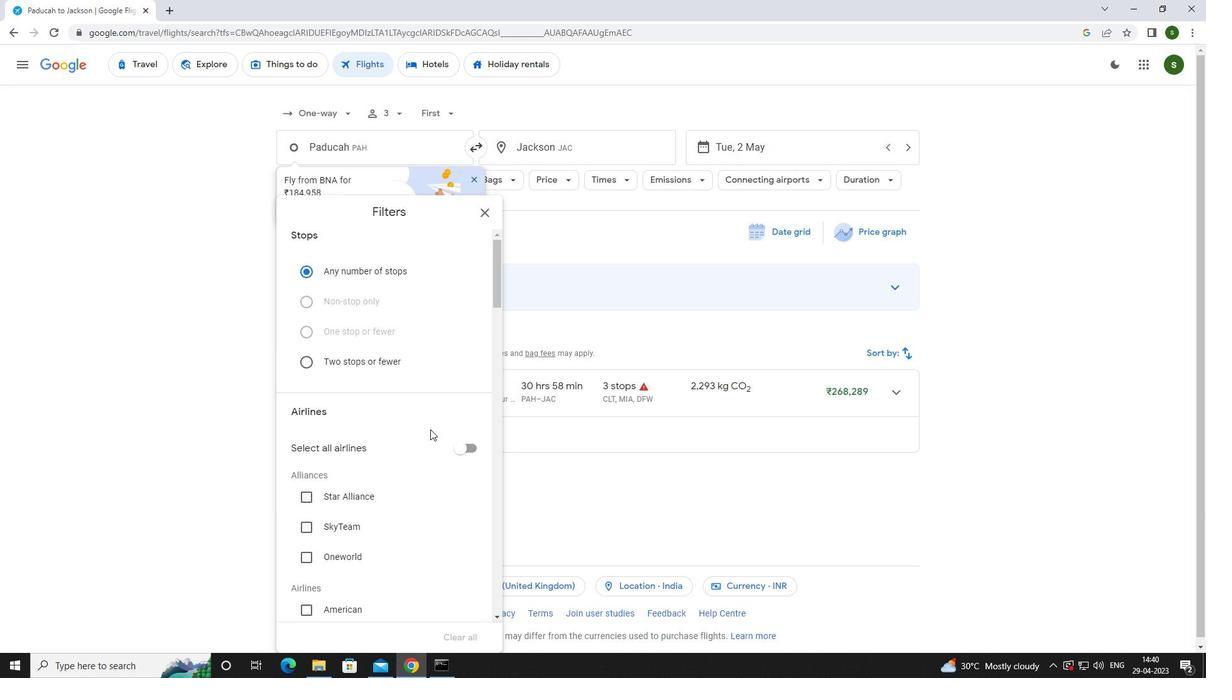 
Action: Mouse scrolled (430, 429) with delta (0, 0)
Screenshot: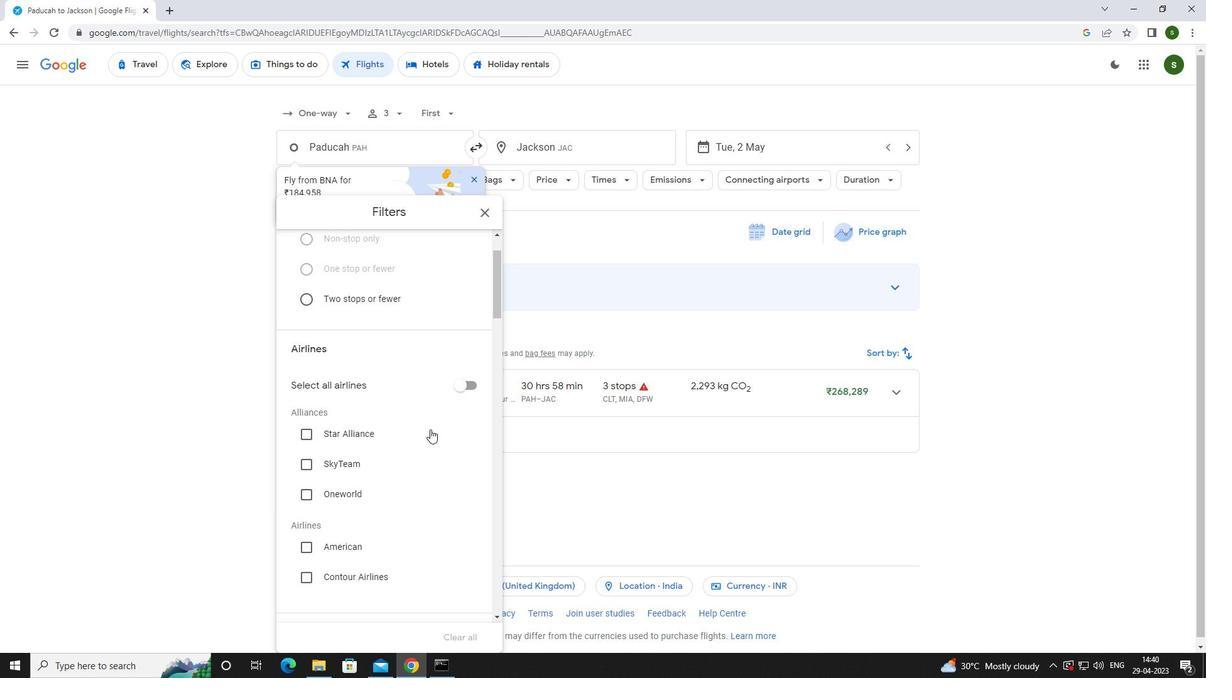 
Action: Mouse scrolled (430, 429) with delta (0, 0)
Screenshot: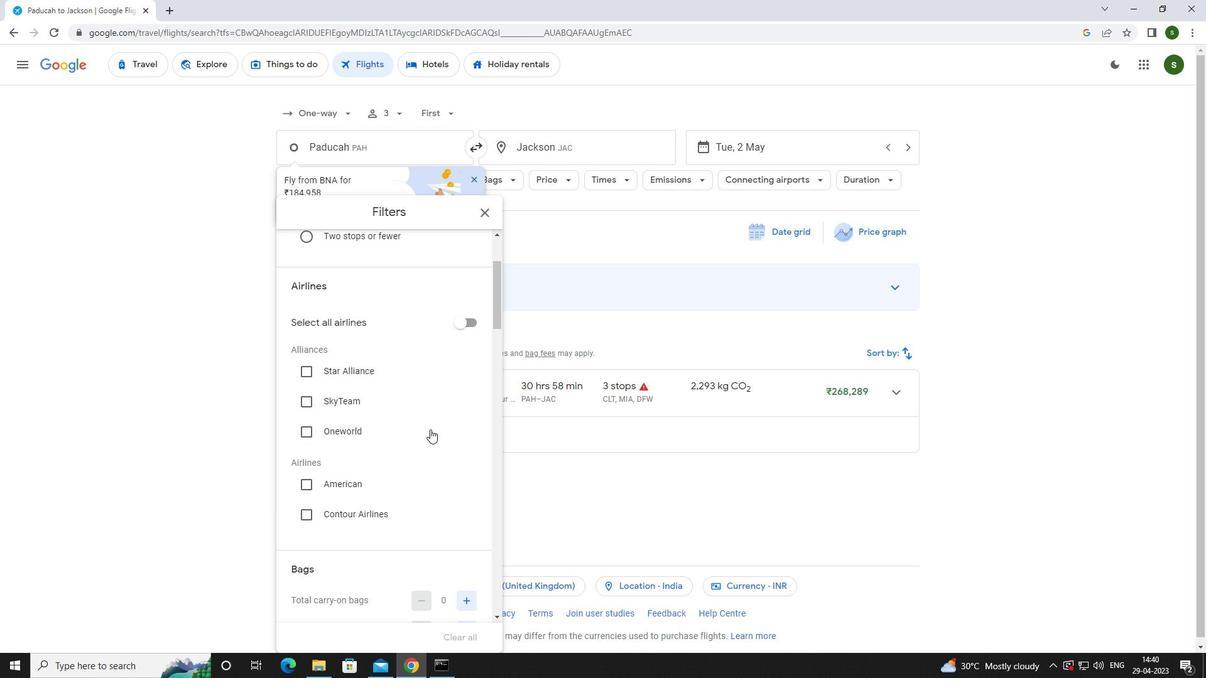 
Action: Mouse scrolled (430, 429) with delta (0, 0)
Screenshot: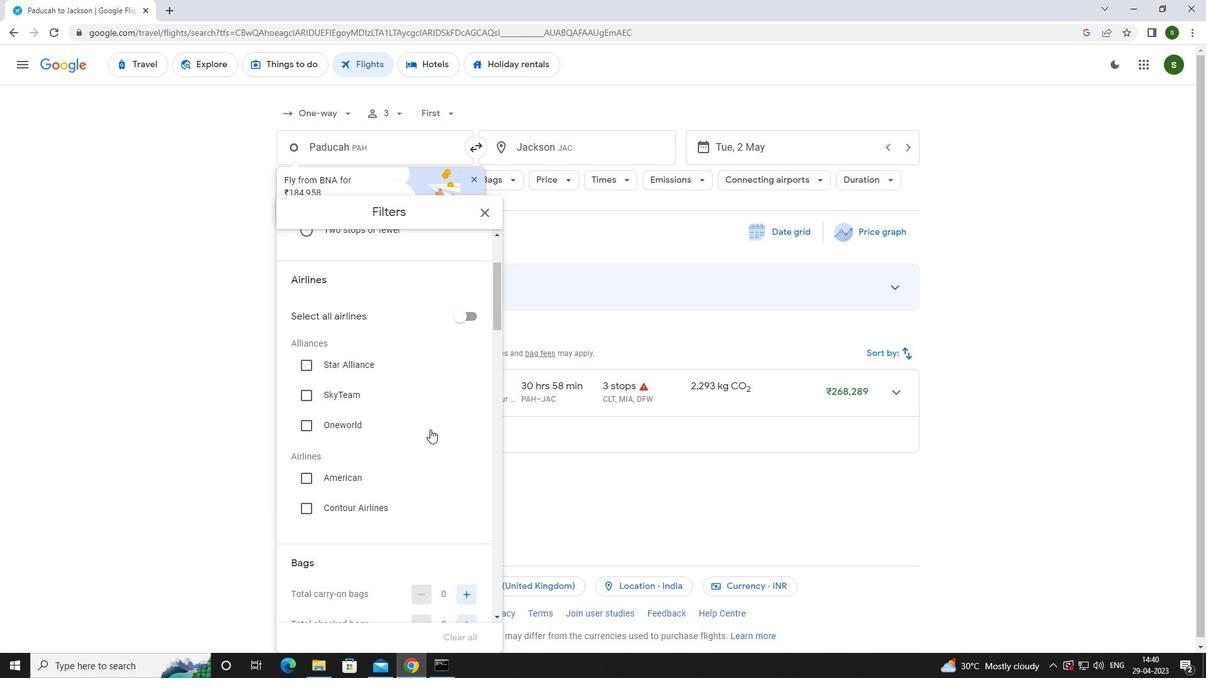 
Action: Mouse scrolled (430, 429) with delta (0, 0)
Screenshot: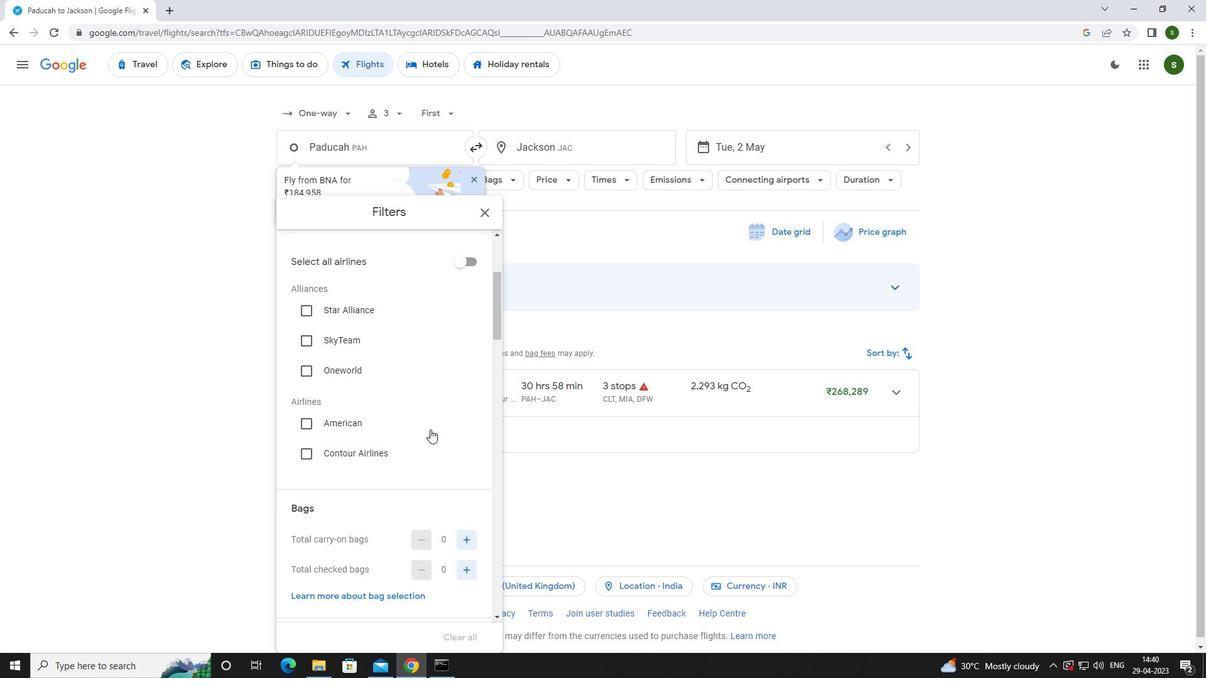
Action: Mouse moved to (470, 411)
Screenshot: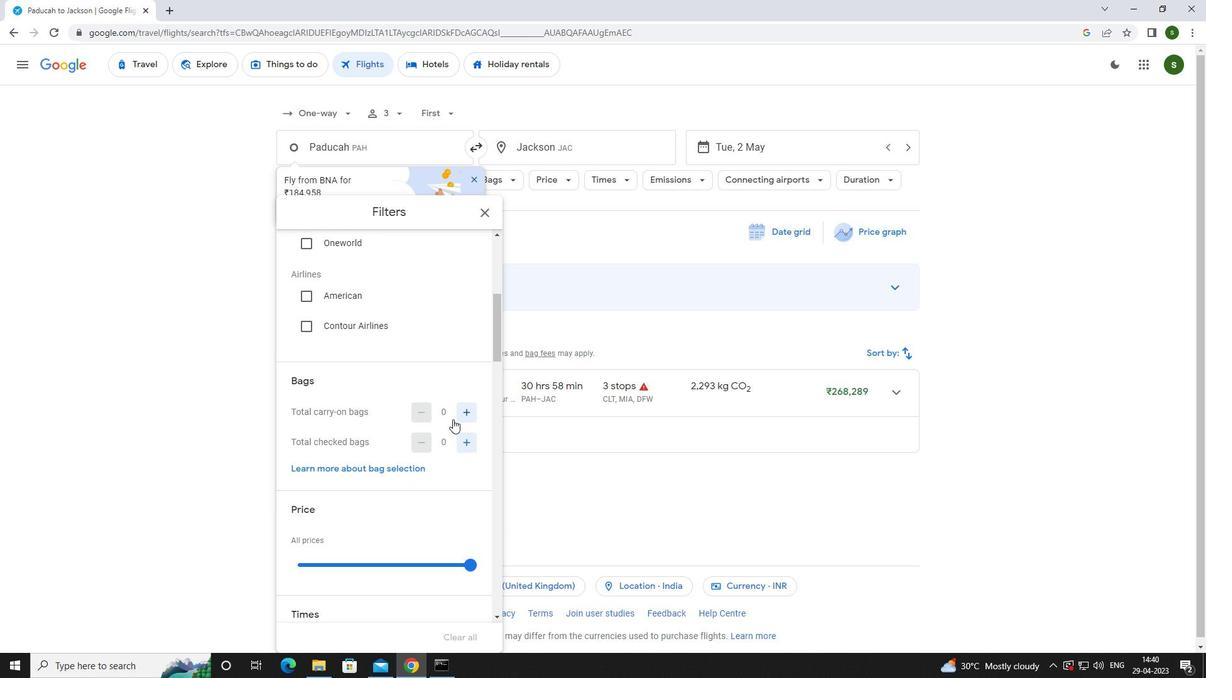 
Action: Mouse pressed left at (470, 411)
Screenshot: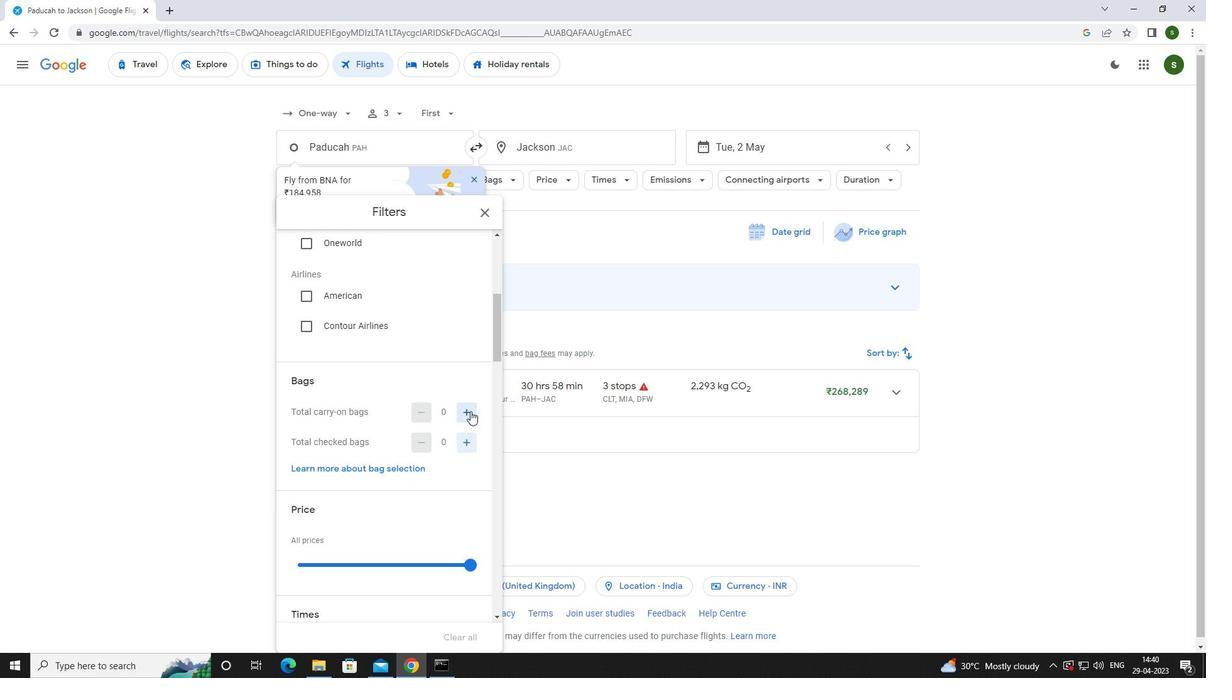 
Action: Mouse moved to (466, 562)
Screenshot: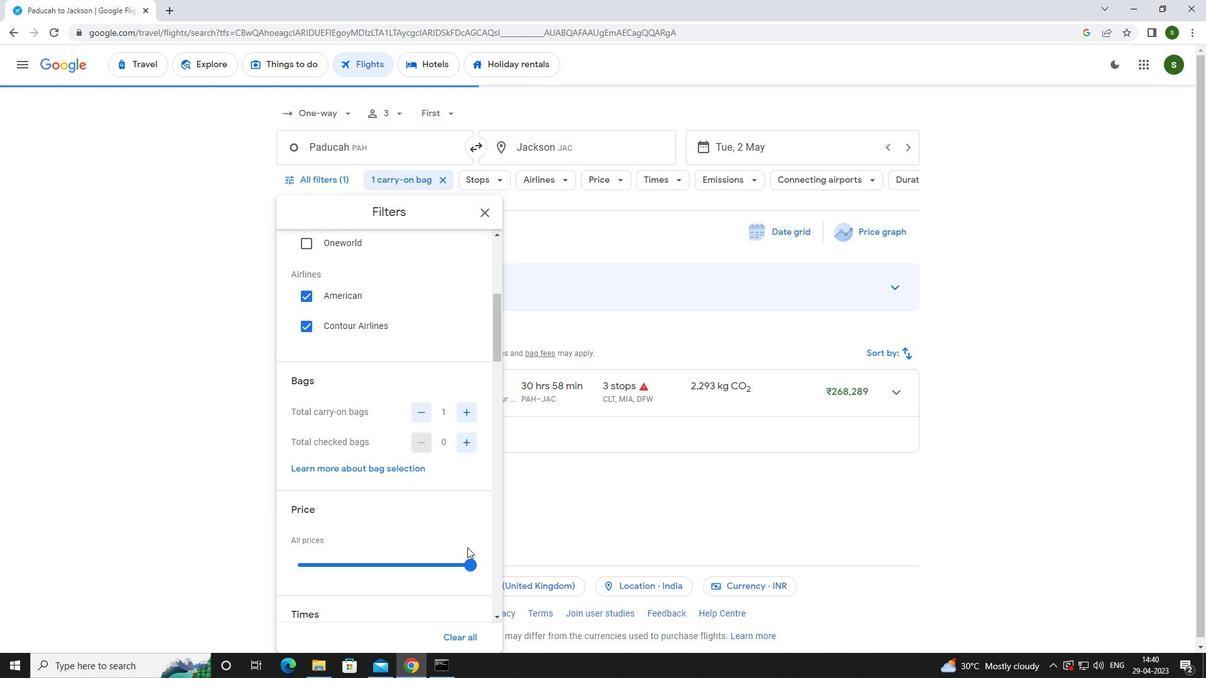 
Action: Mouse pressed left at (466, 562)
Screenshot: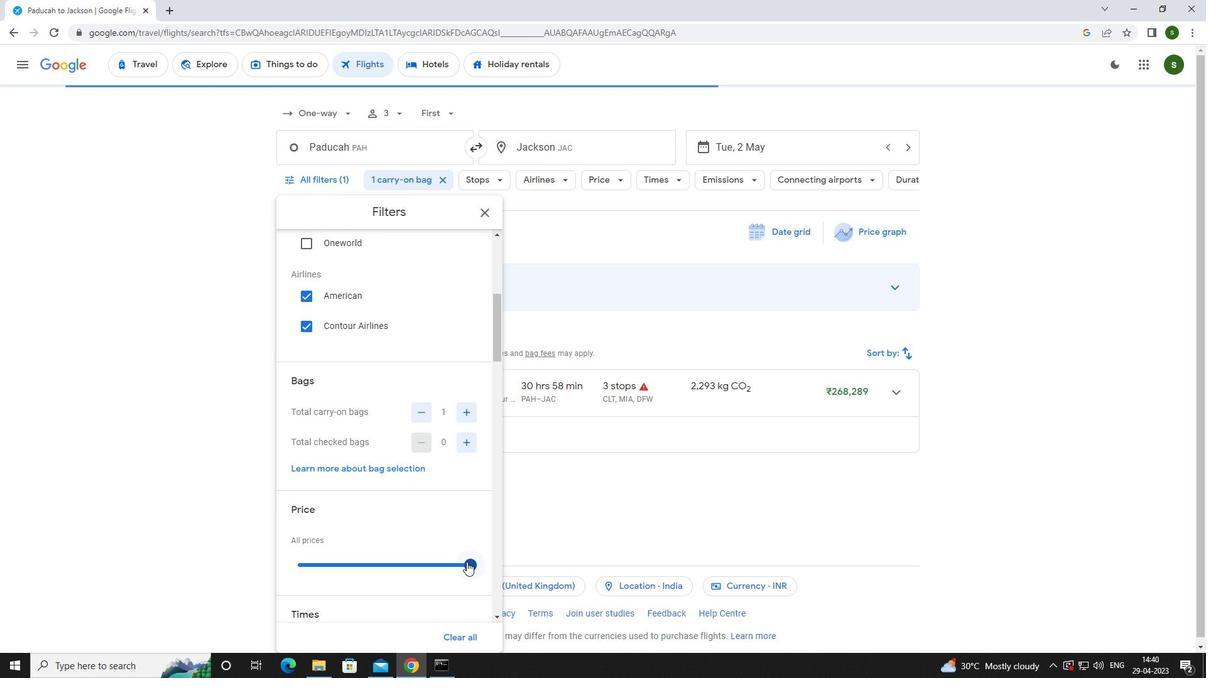 
Action: Mouse moved to (367, 526)
Screenshot: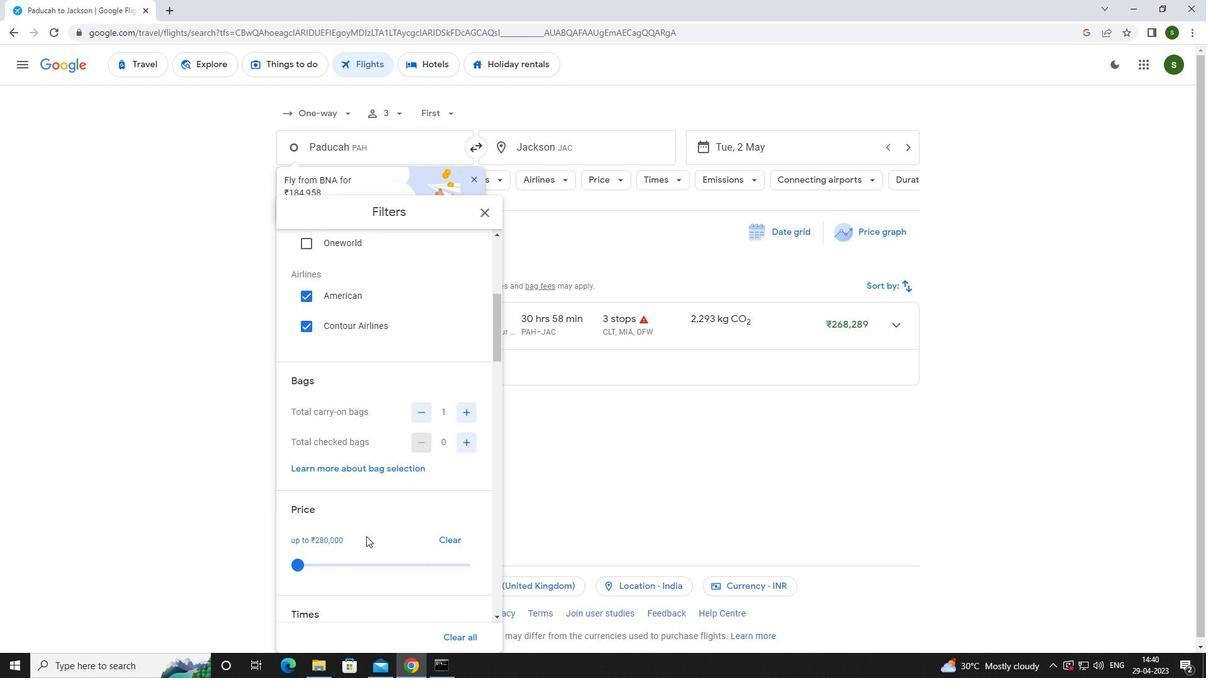 
Action: Mouse scrolled (367, 525) with delta (0, 0)
Screenshot: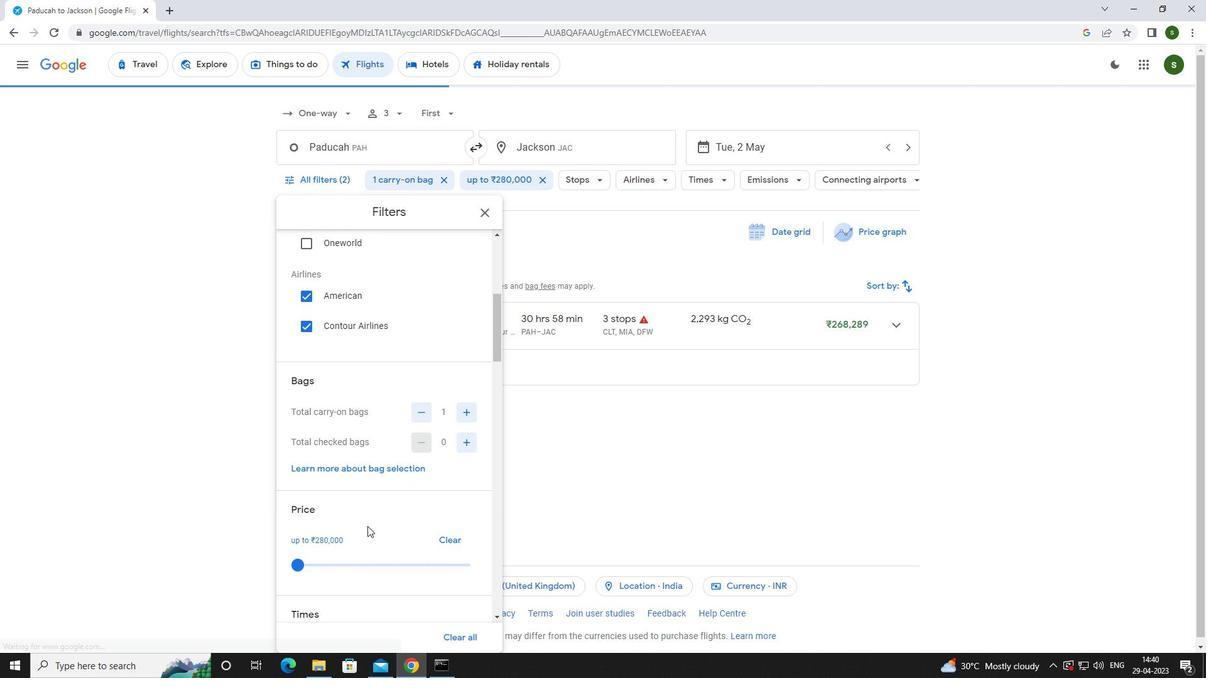 
Action: Mouse scrolled (367, 525) with delta (0, 0)
Screenshot: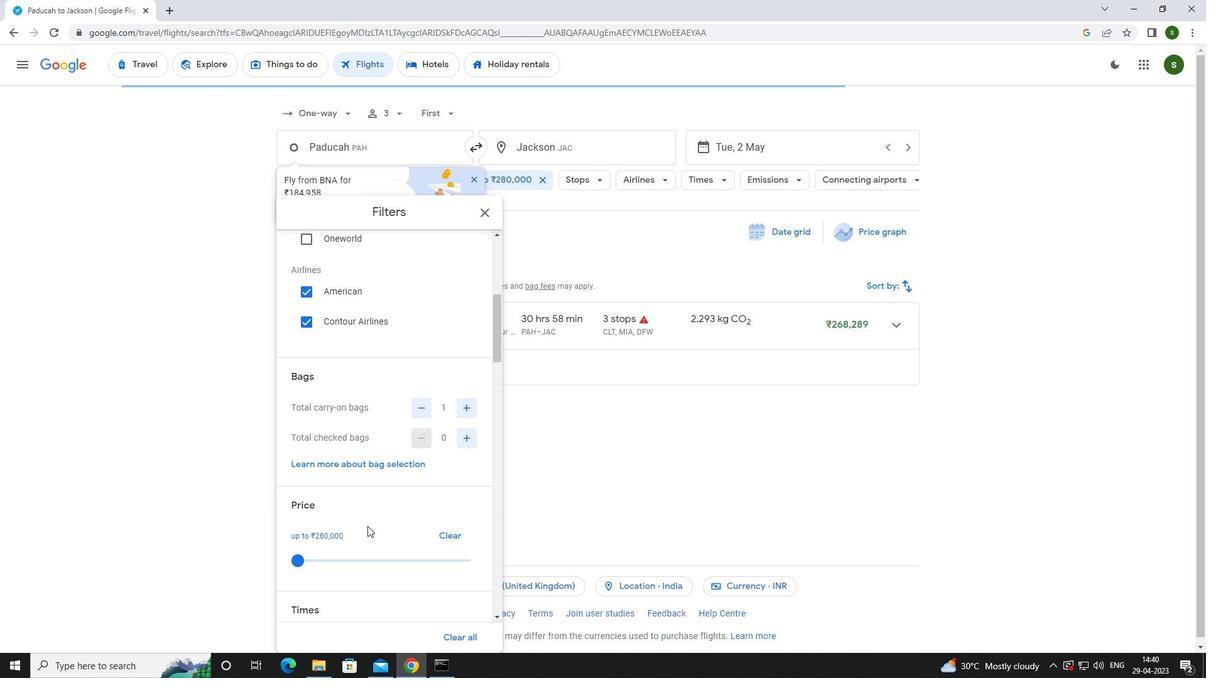 
Action: Mouse moved to (302, 579)
Screenshot: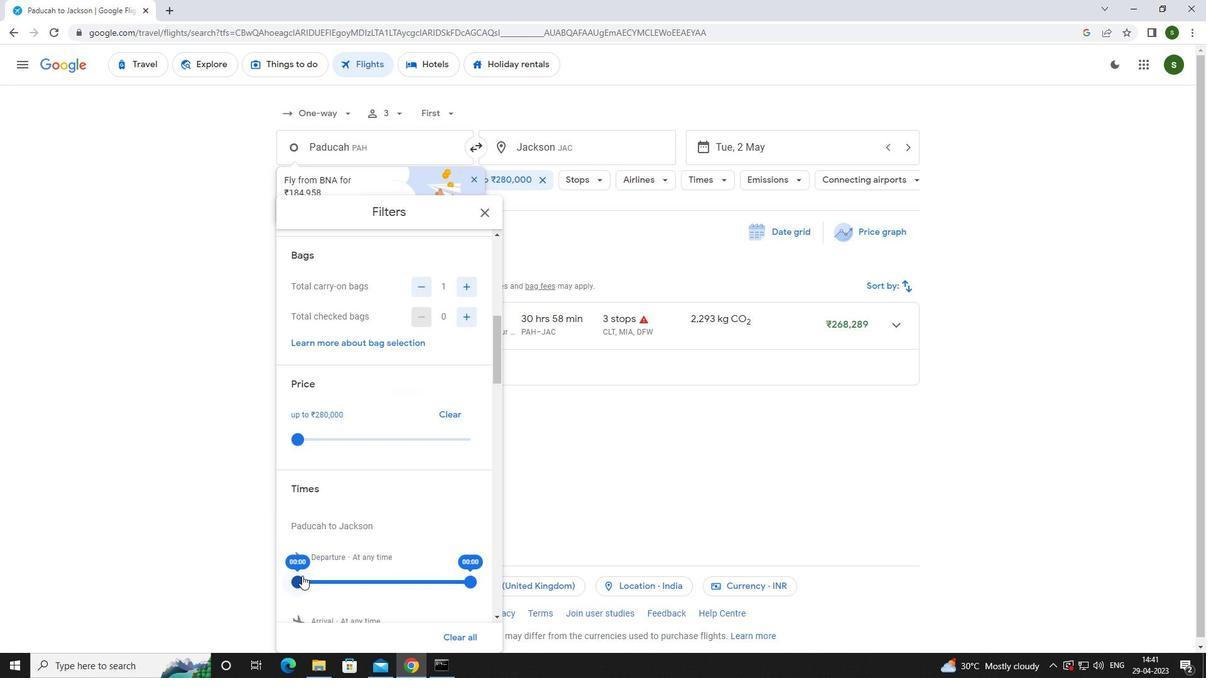 
Action: Mouse pressed left at (302, 579)
Screenshot: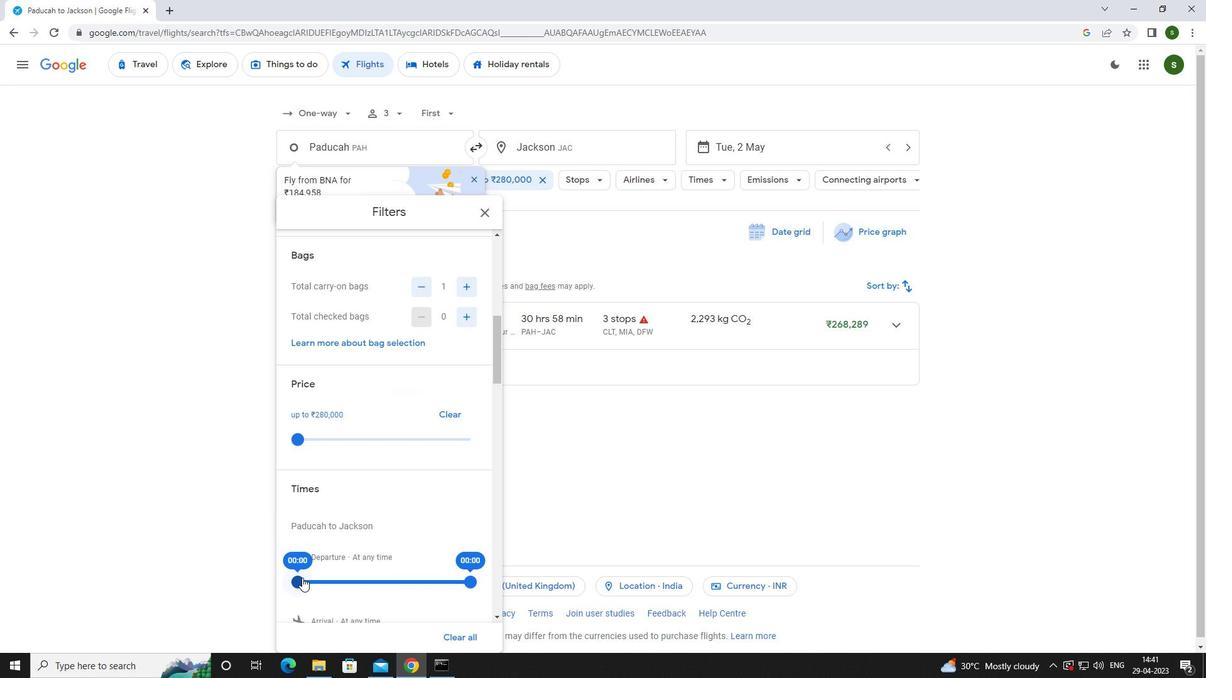 
Action: Mouse moved to (598, 497)
Screenshot: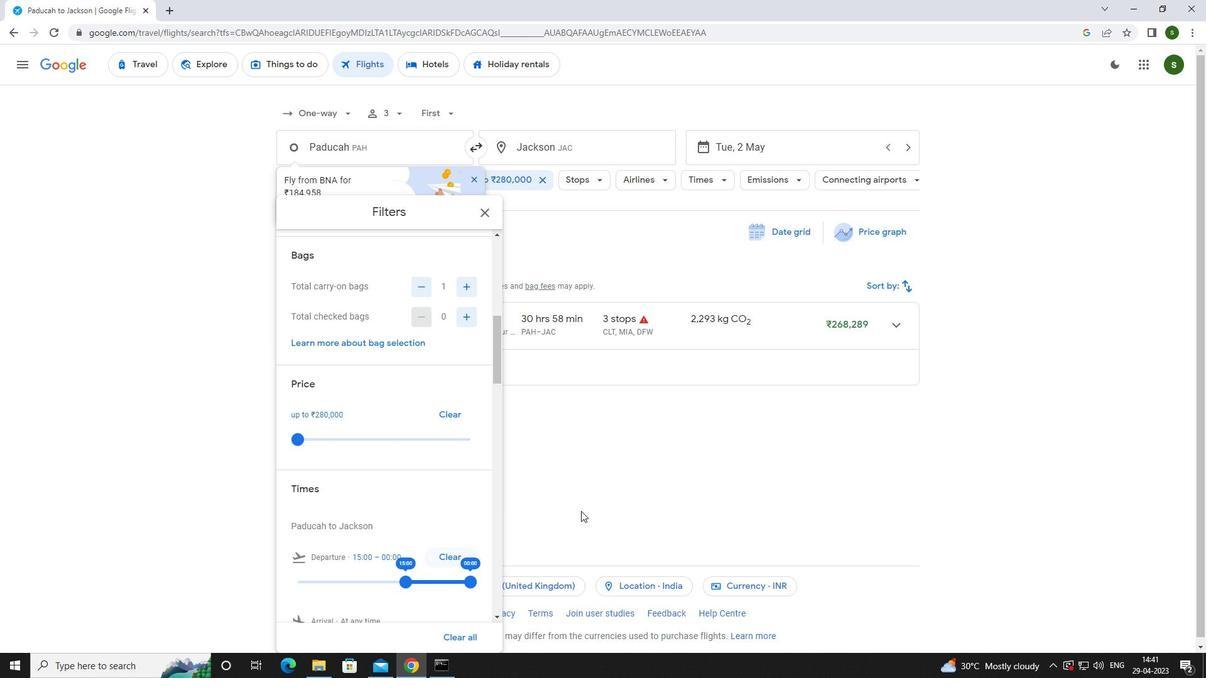
Action: Mouse pressed left at (598, 497)
Screenshot: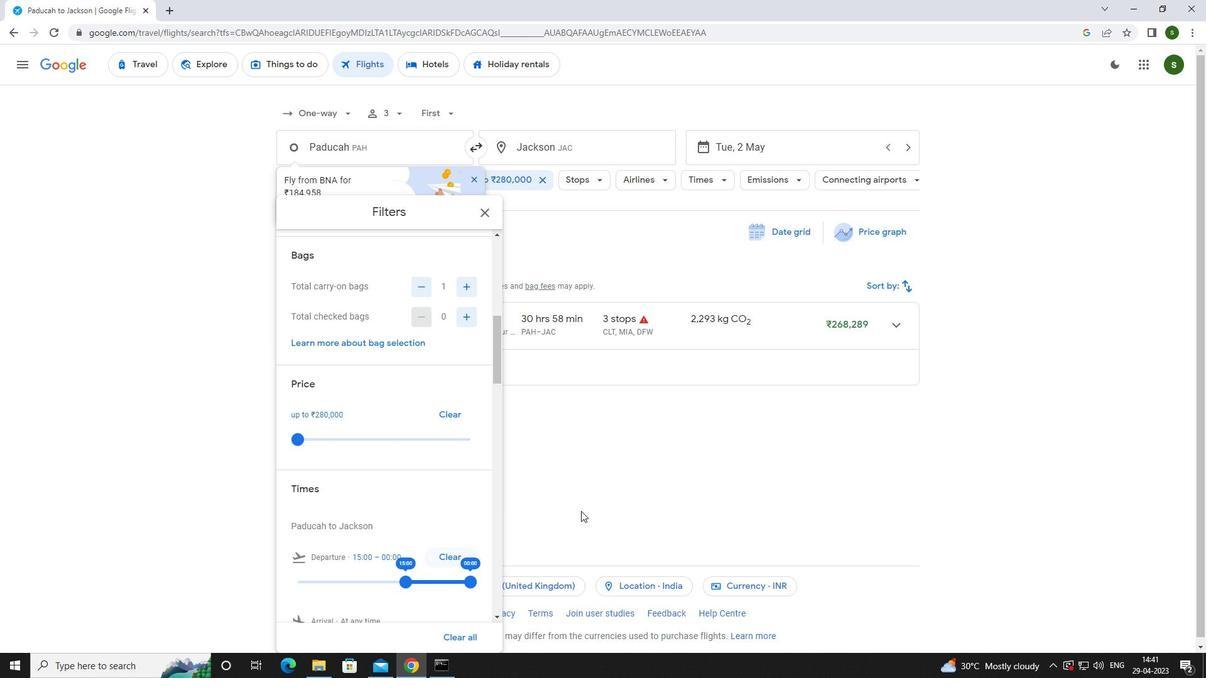 
